 Task: Find connections with filter location Hongqiao with filter topic #motivation with filter profile language English with filter current company Classplus  with filter school University of Kashmir with filter industry Nonmetallic Mineral Mining with filter service category Mortgage Lending with filter keywords title Electrician
Action: Mouse moved to (137, 216)
Screenshot: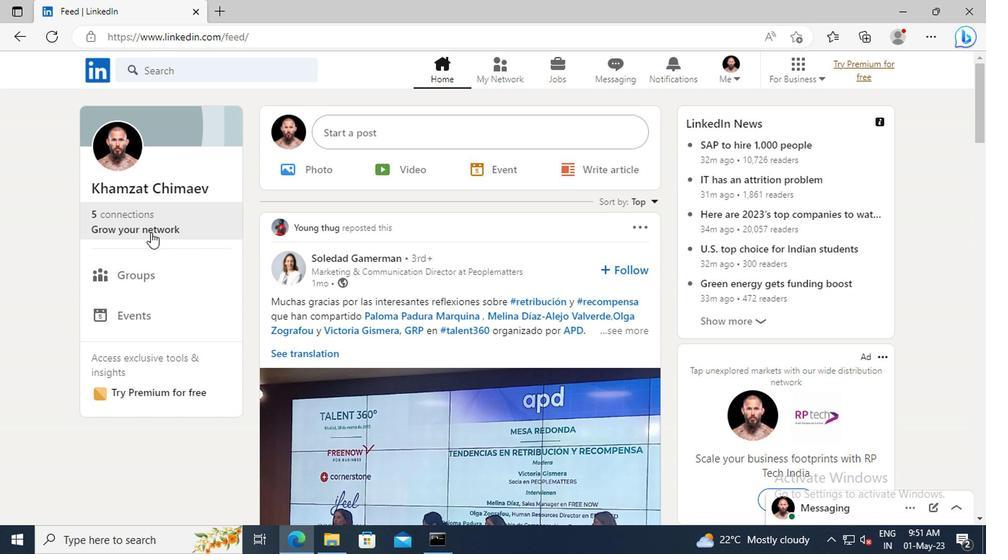
Action: Mouse pressed left at (137, 216)
Screenshot: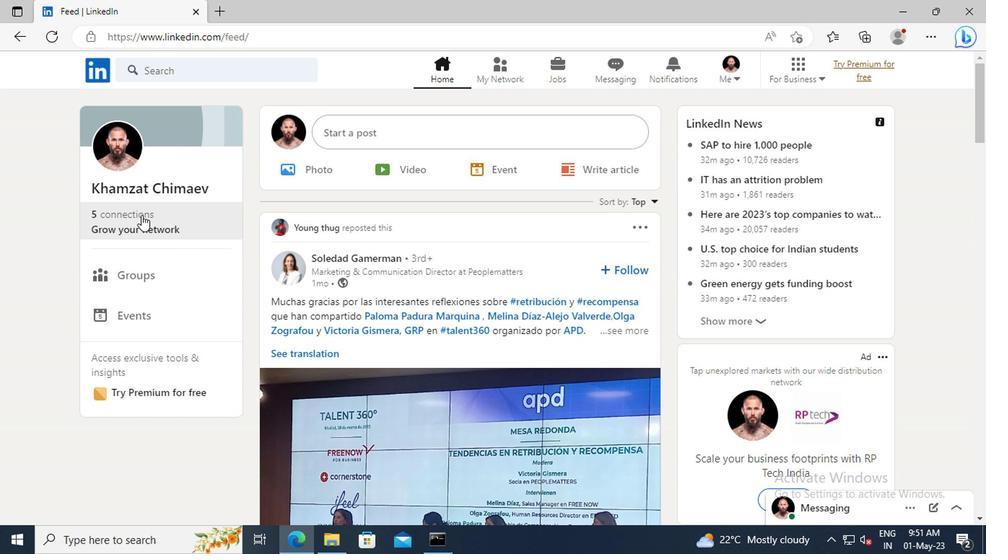
Action: Mouse moved to (154, 153)
Screenshot: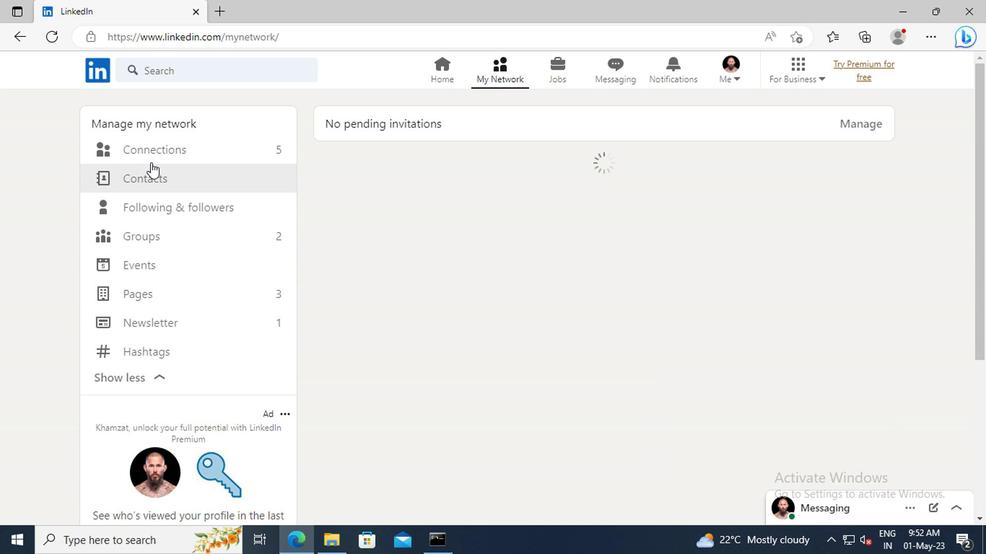 
Action: Mouse pressed left at (154, 153)
Screenshot: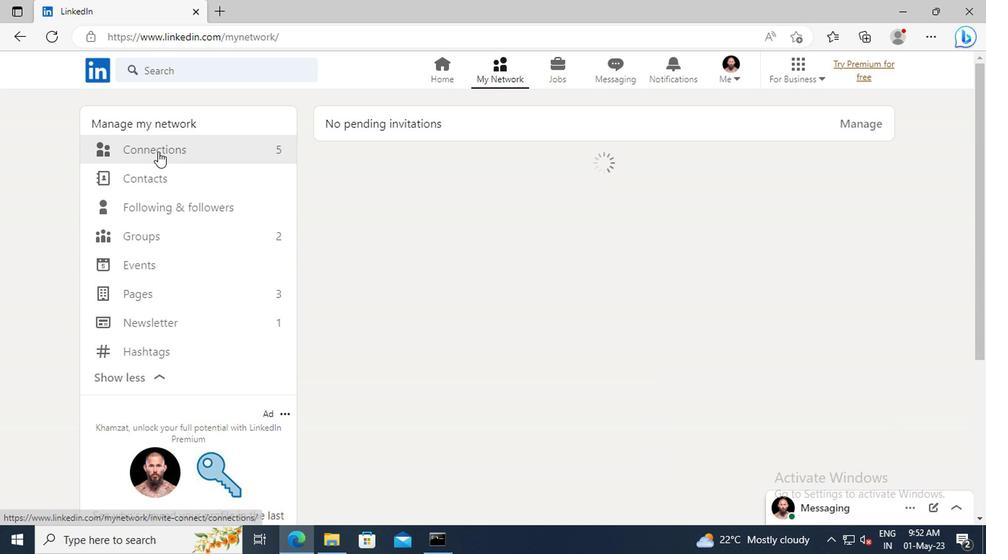 
Action: Mouse moved to (598, 155)
Screenshot: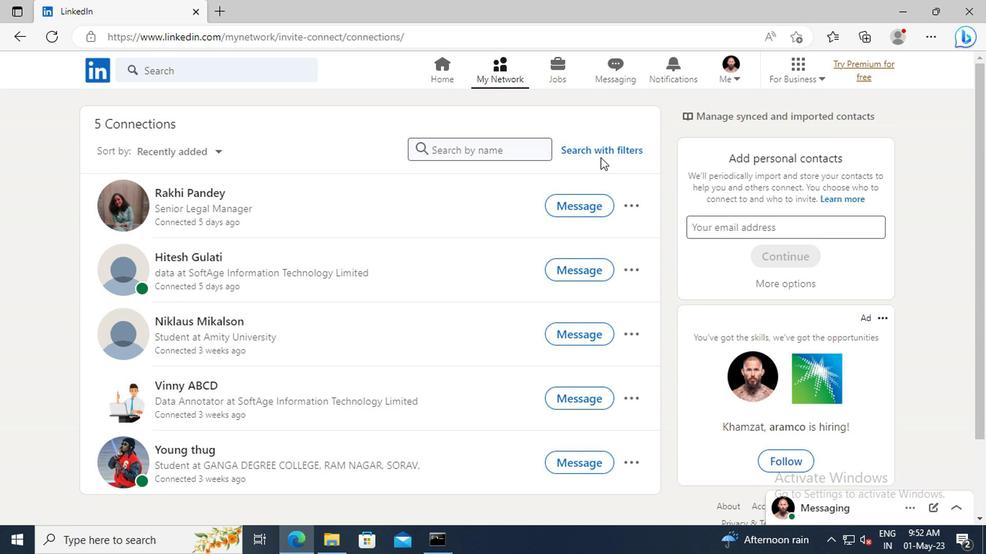 
Action: Mouse pressed left at (598, 155)
Screenshot: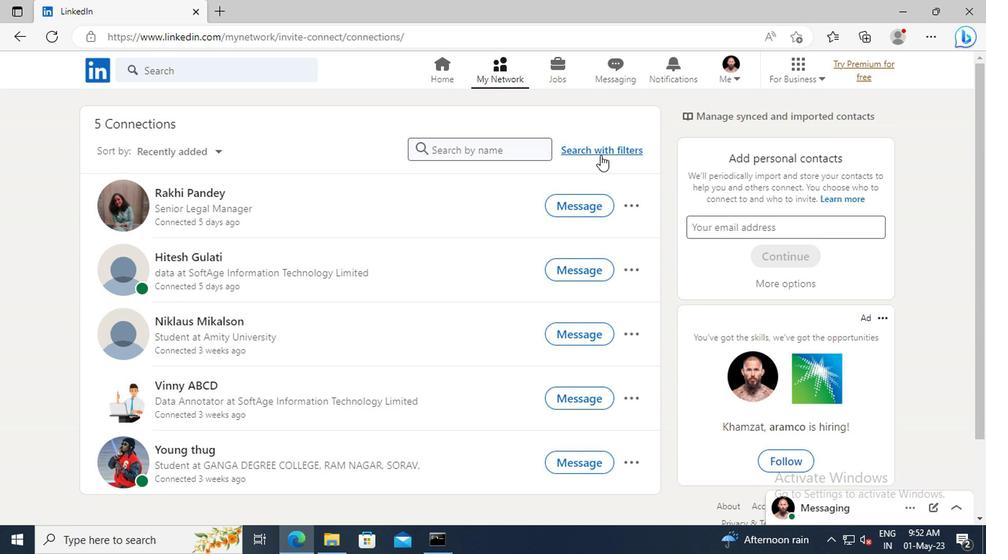 
Action: Mouse moved to (547, 115)
Screenshot: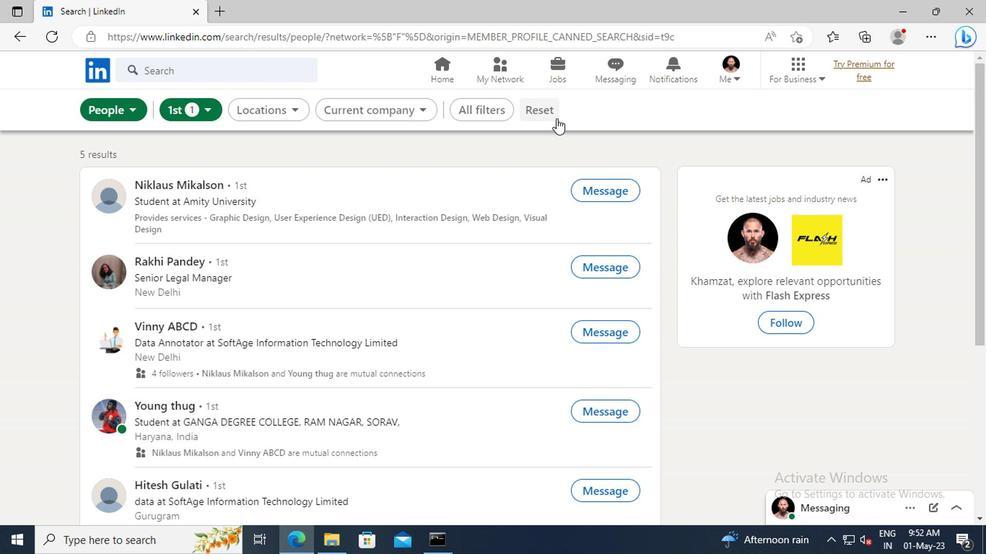 
Action: Mouse pressed left at (547, 115)
Screenshot: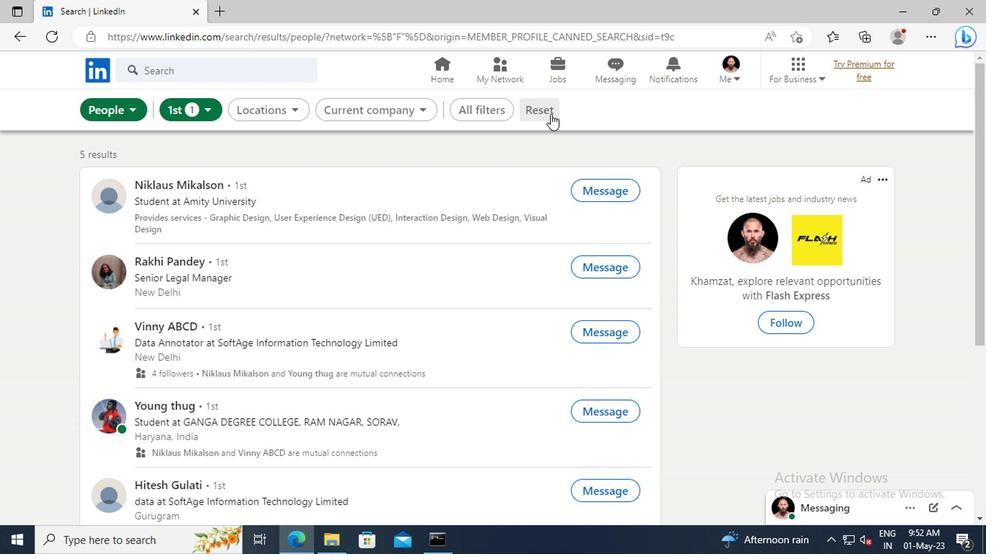
Action: Mouse moved to (516, 115)
Screenshot: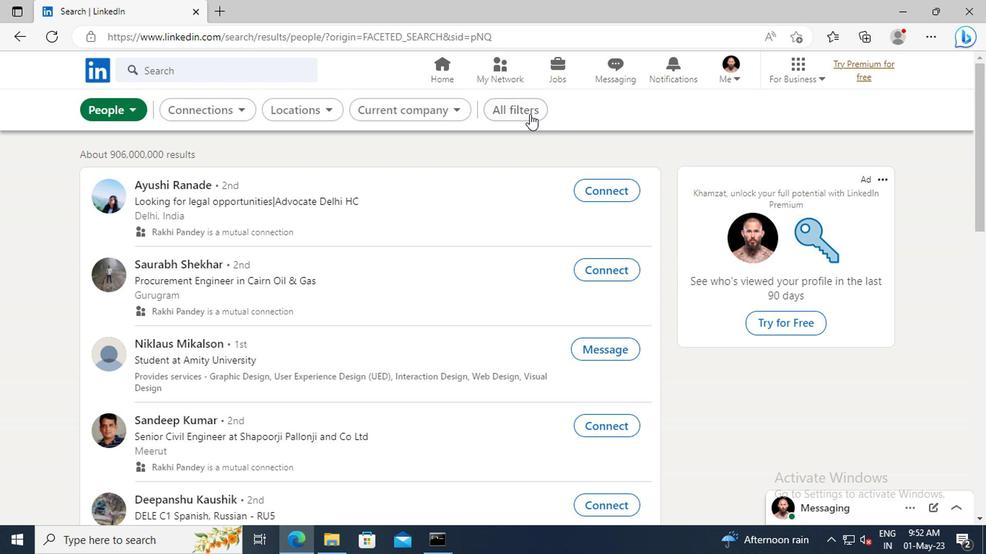 
Action: Mouse pressed left at (516, 115)
Screenshot: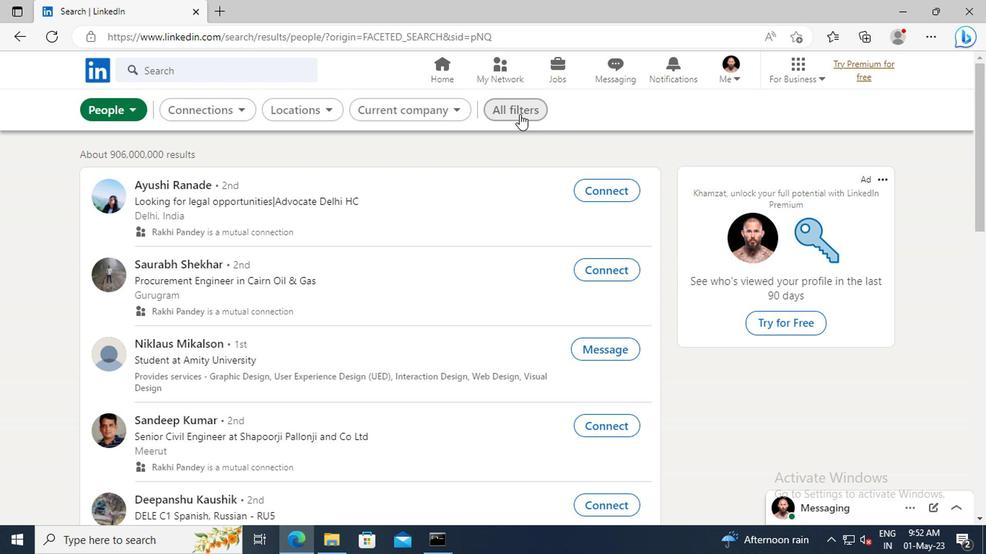 
Action: Mouse moved to (904, 287)
Screenshot: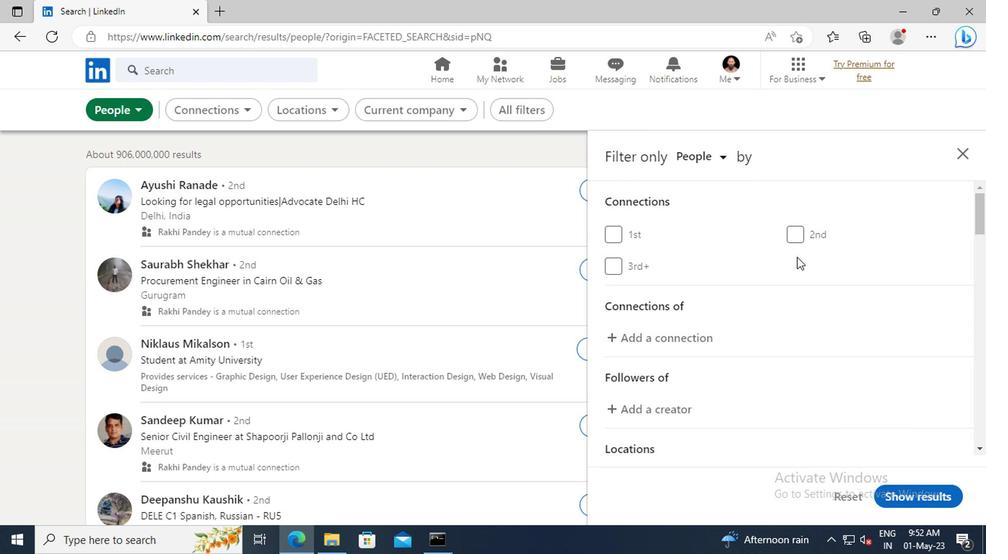 
Action: Mouse scrolled (904, 286) with delta (0, 0)
Screenshot: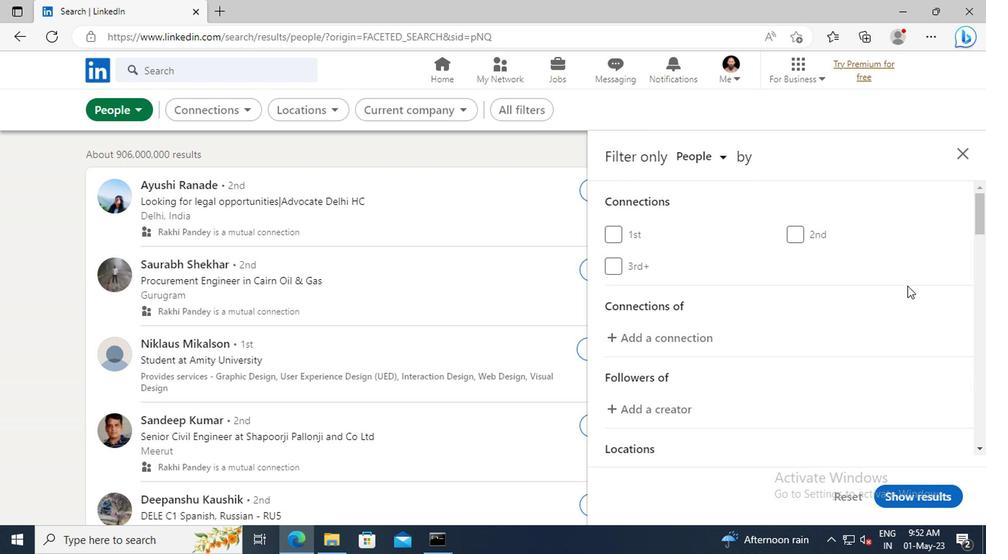 
Action: Mouse scrolled (904, 286) with delta (0, 0)
Screenshot: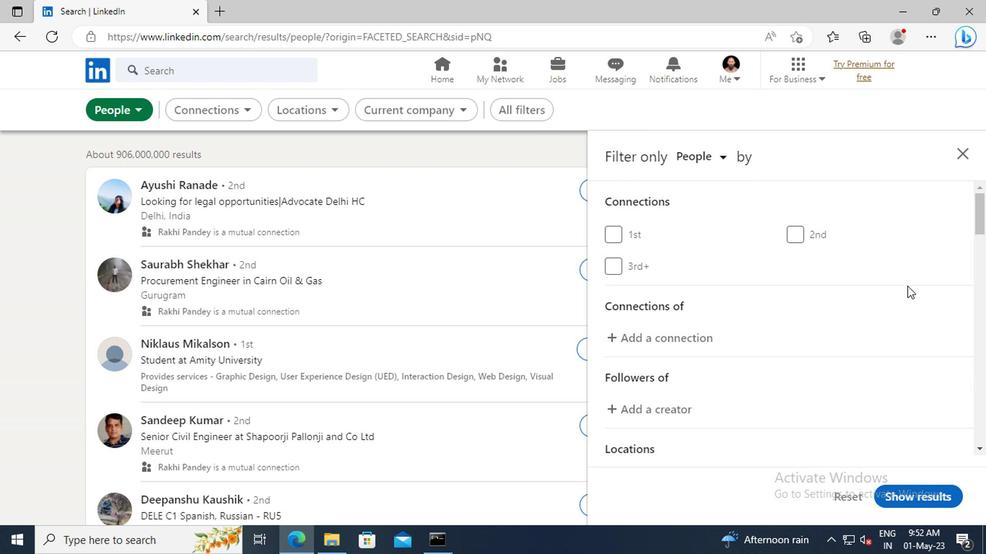 
Action: Mouse moved to (870, 258)
Screenshot: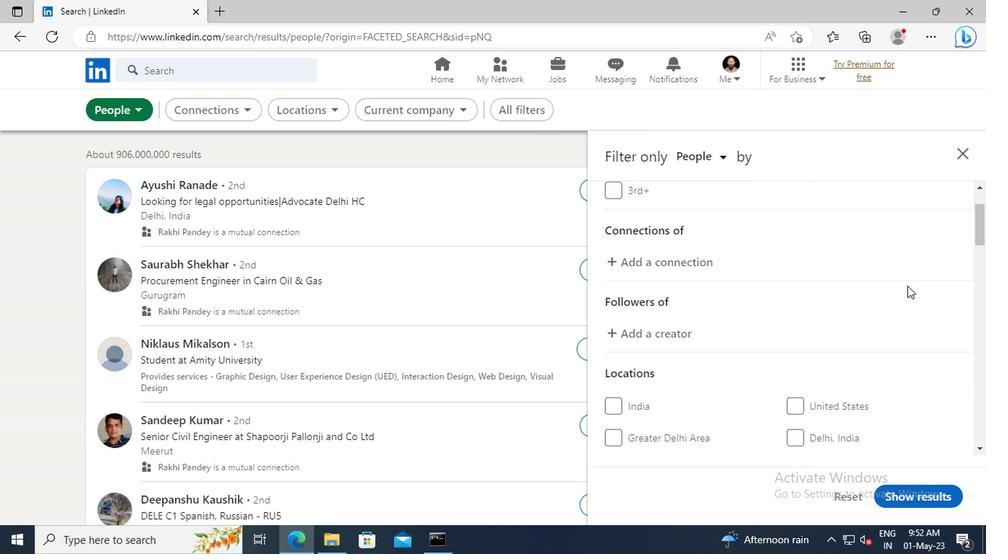 
Action: Mouse scrolled (870, 257) with delta (0, 0)
Screenshot: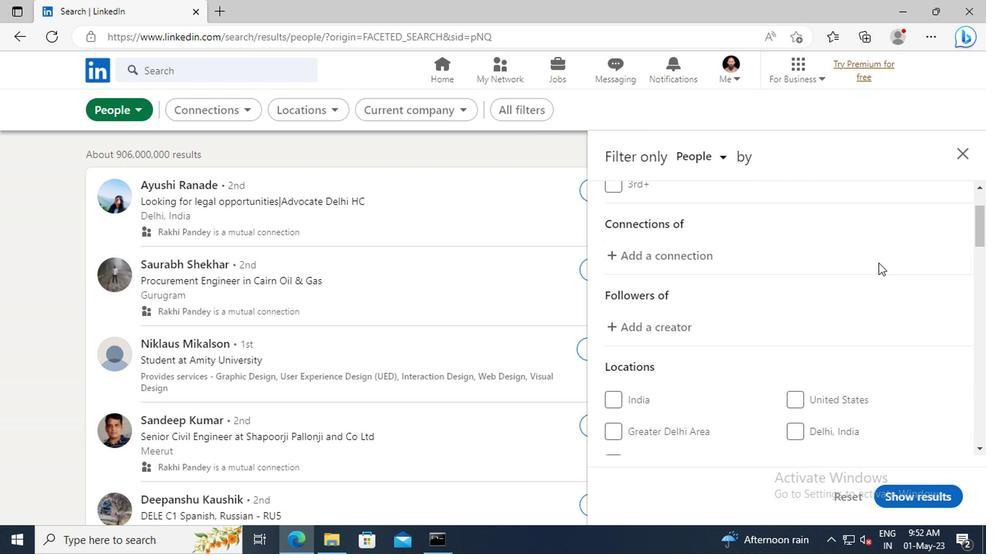 
Action: Mouse scrolled (870, 257) with delta (0, 0)
Screenshot: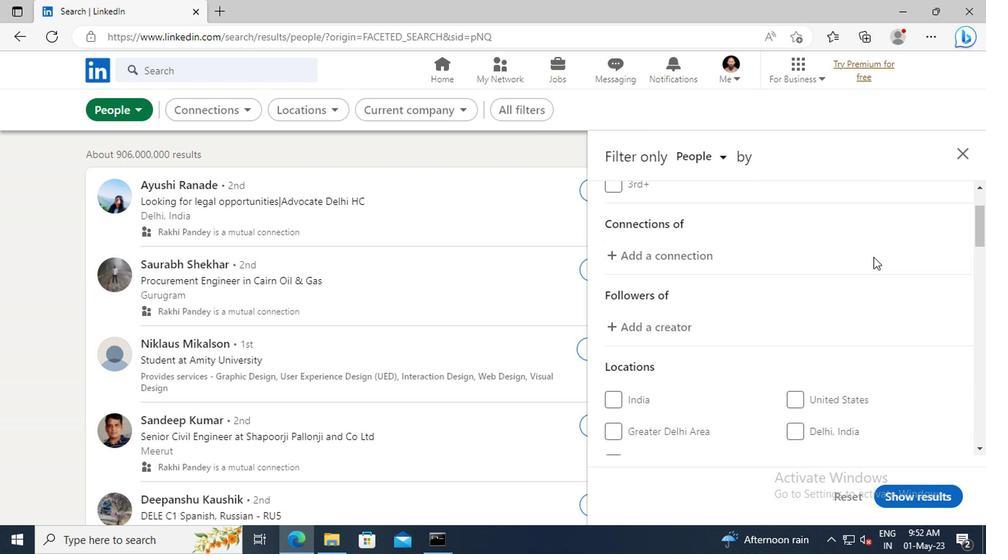 
Action: Mouse scrolled (870, 257) with delta (0, 0)
Screenshot: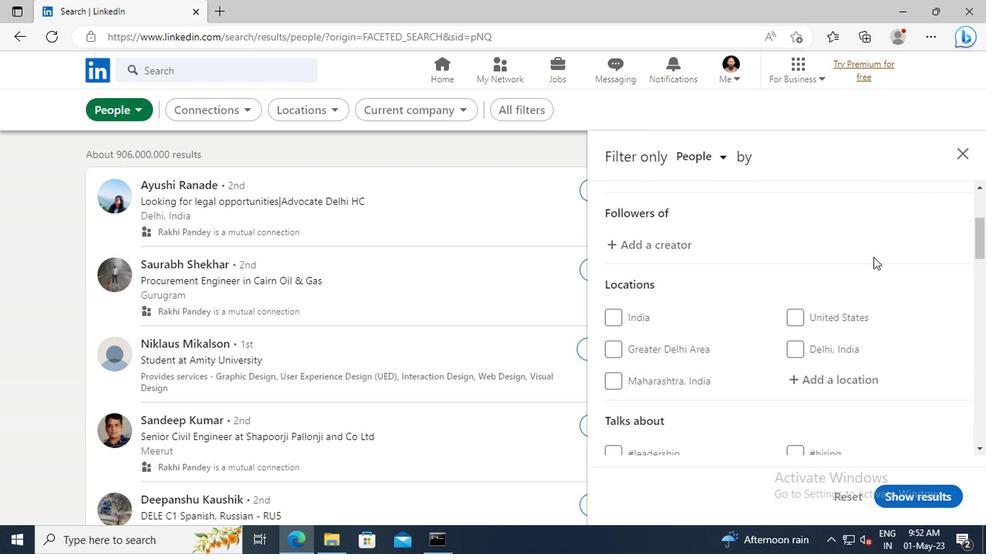 
Action: Mouse moved to (824, 338)
Screenshot: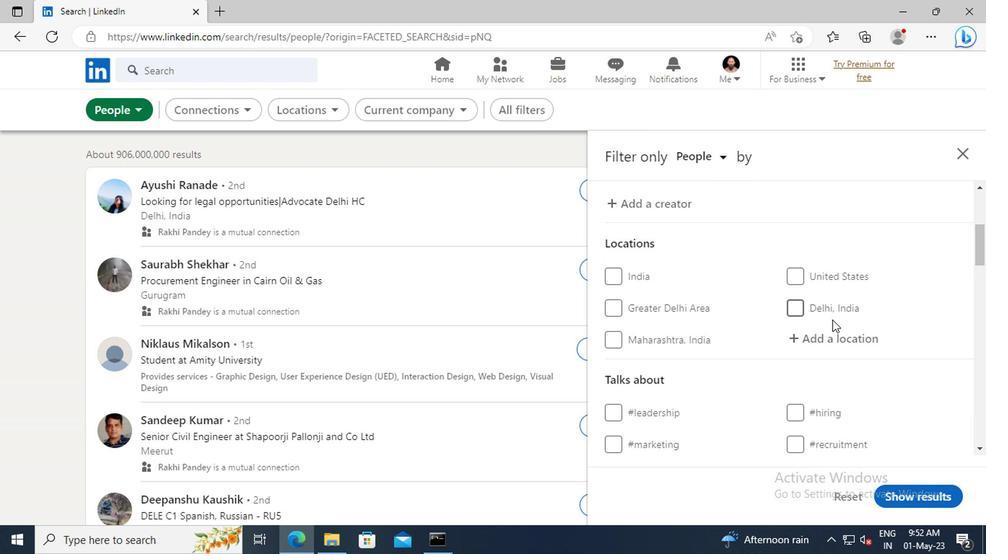 
Action: Mouse pressed left at (824, 338)
Screenshot: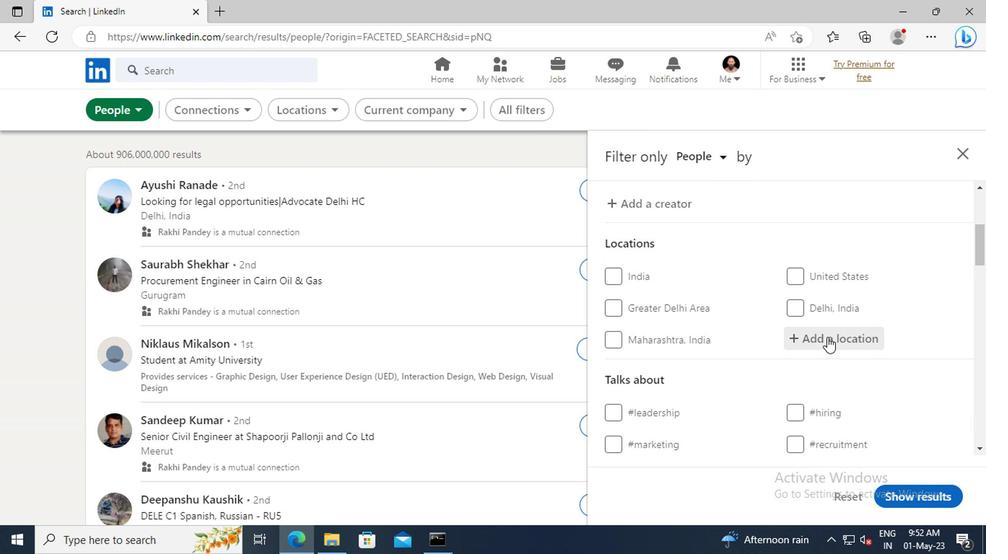 
Action: Key pressed <Key.shift>HONGQIAO<Key.enter>
Screenshot: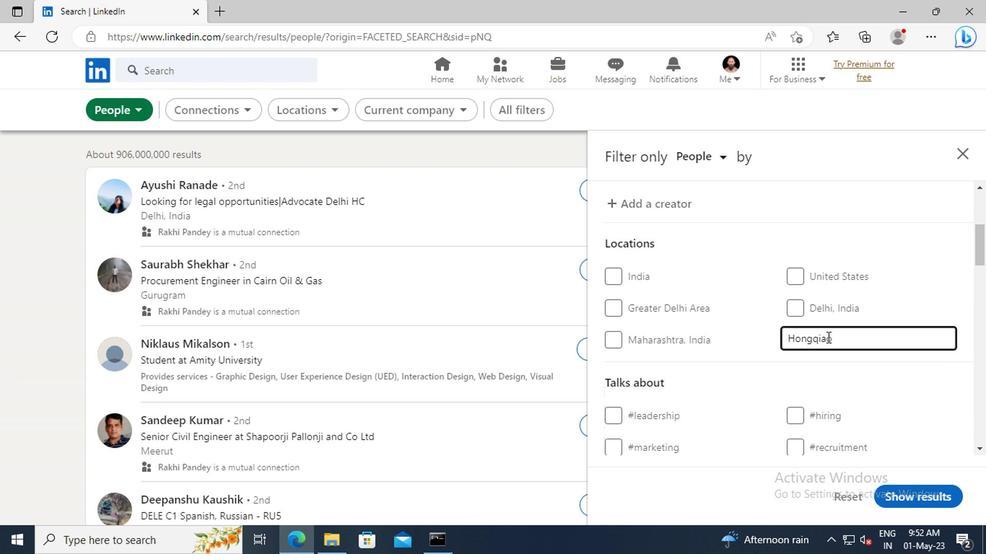 
Action: Mouse scrolled (824, 338) with delta (0, 0)
Screenshot: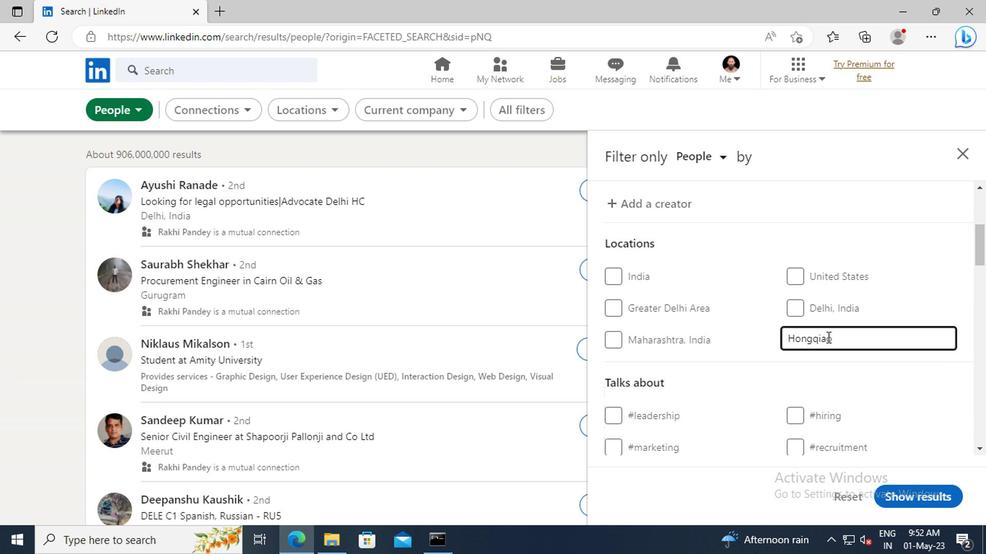 
Action: Mouse scrolled (824, 338) with delta (0, 0)
Screenshot: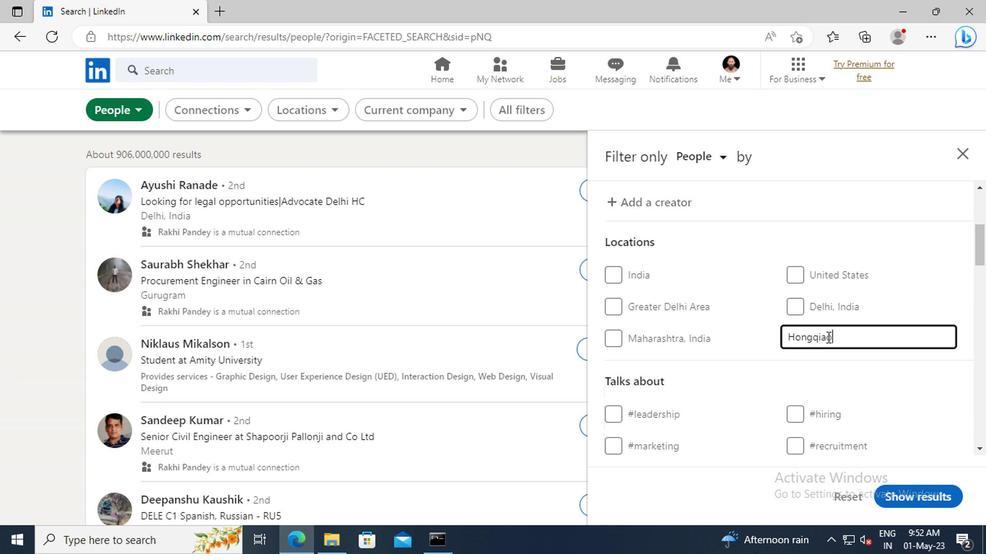 
Action: Mouse scrolled (824, 338) with delta (0, 0)
Screenshot: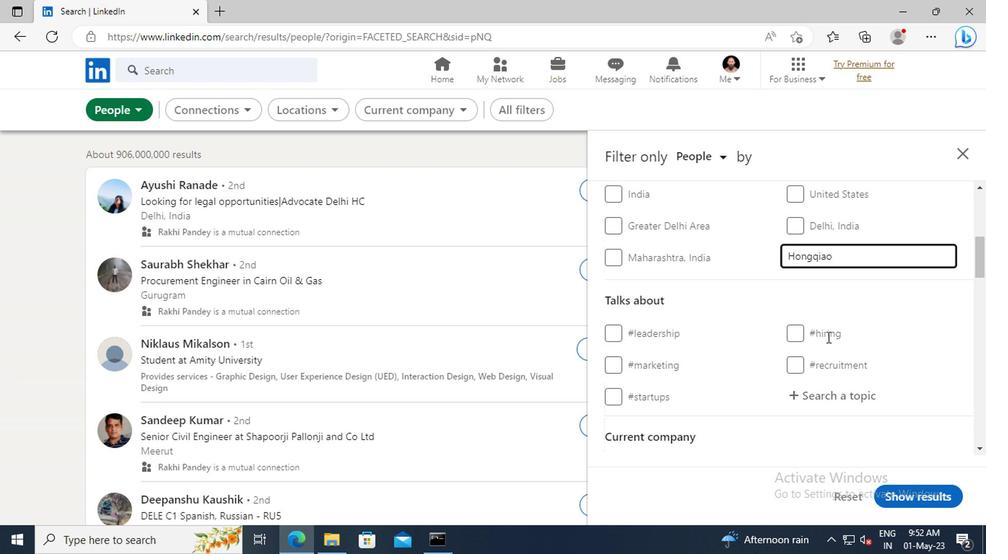 
Action: Mouse scrolled (824, 338) with delta (0, 0)
Screenshot: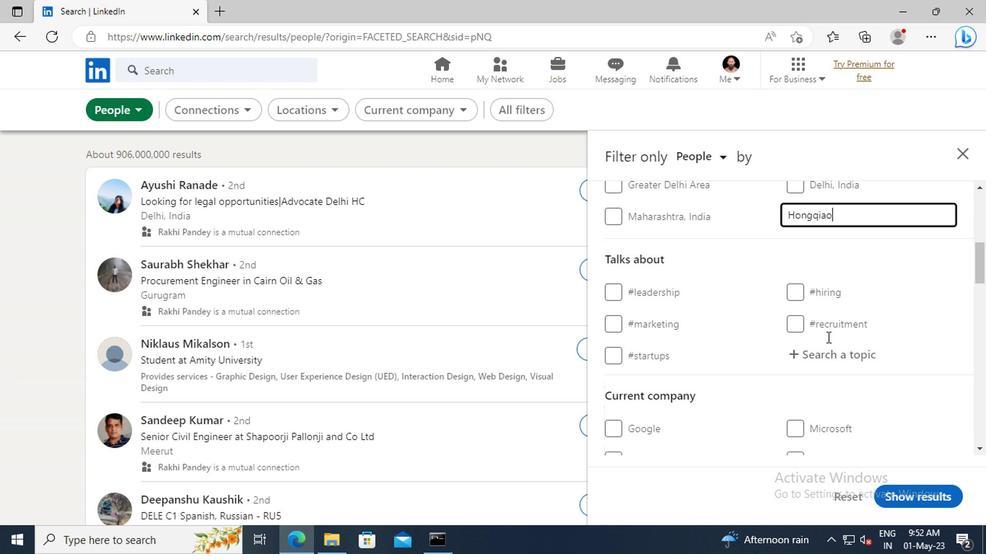 
Action: Mouse moved to (812, 321)
Screenshot: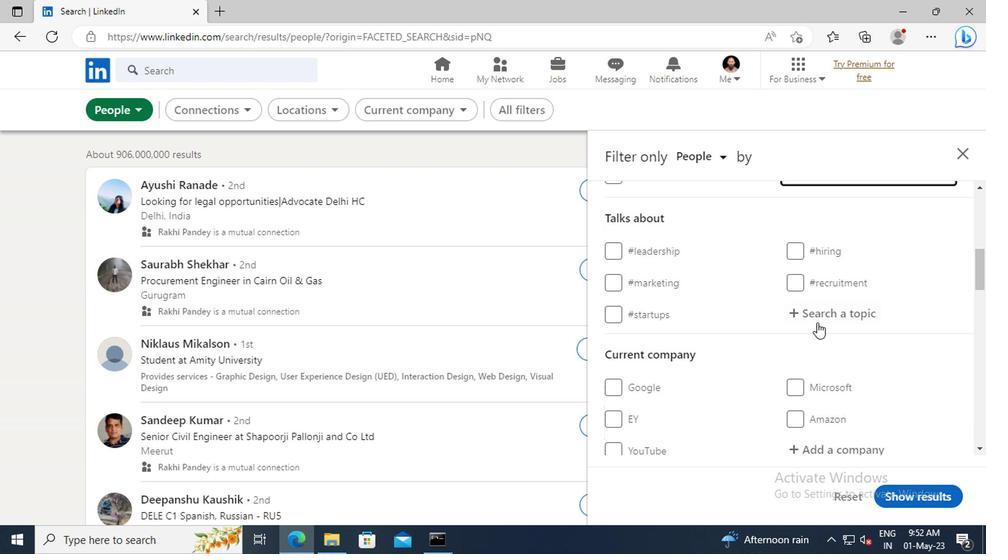 
Action: Mouse pressed left at (812, 321)
Screenshot: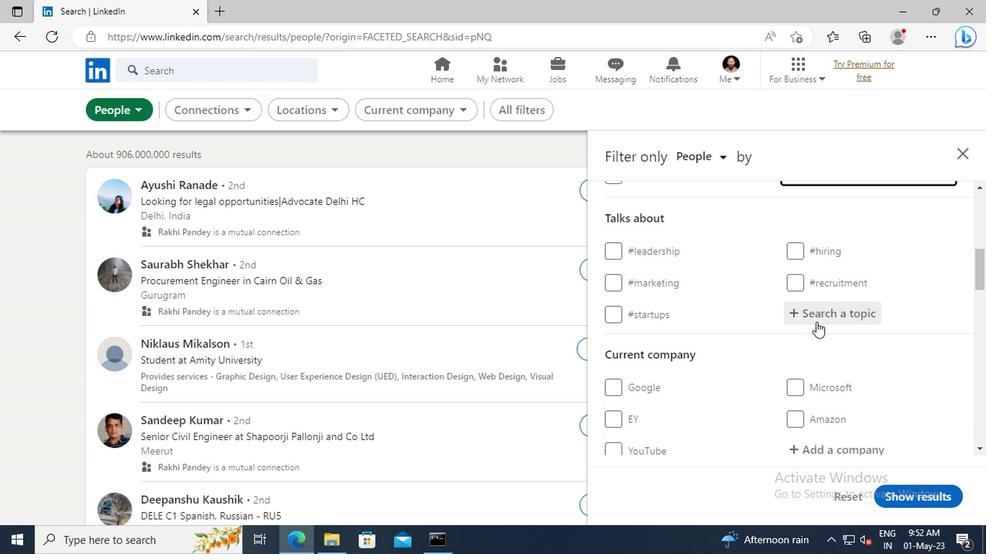 
Action: Key pressed MOTIVA
Screenshot: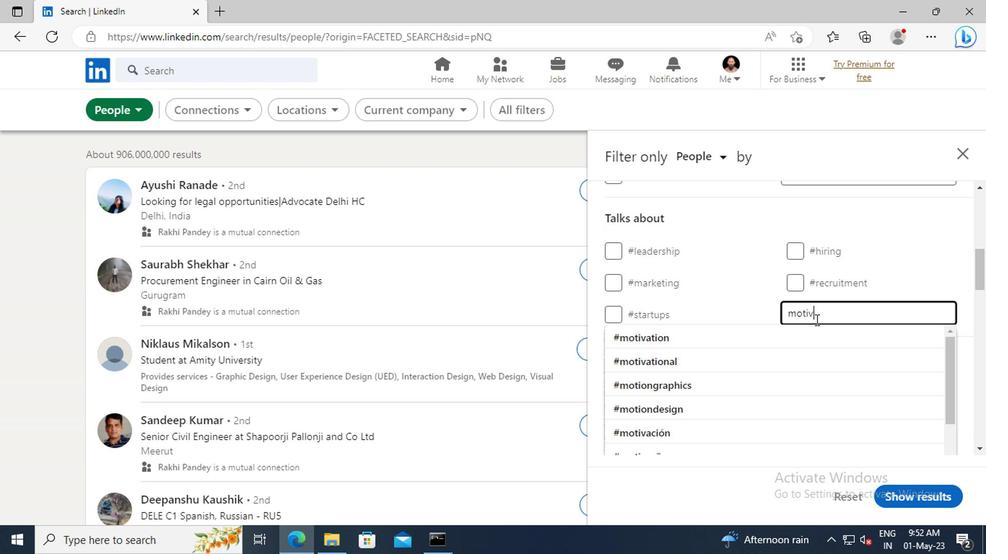 
Action: Mouse moved to (803, 337)
Screenshot: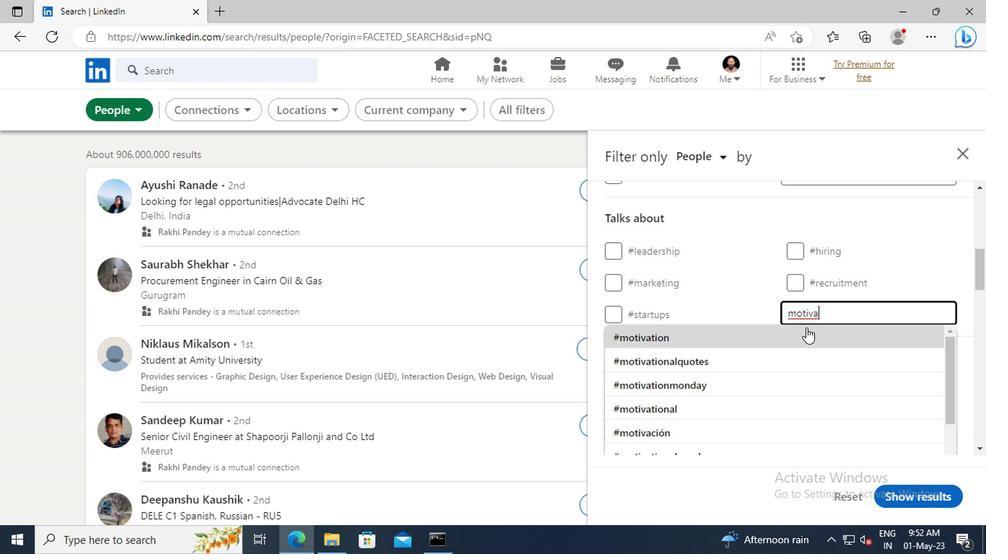 
Action: Mouse pressed left at (803, 337)
Screenshot: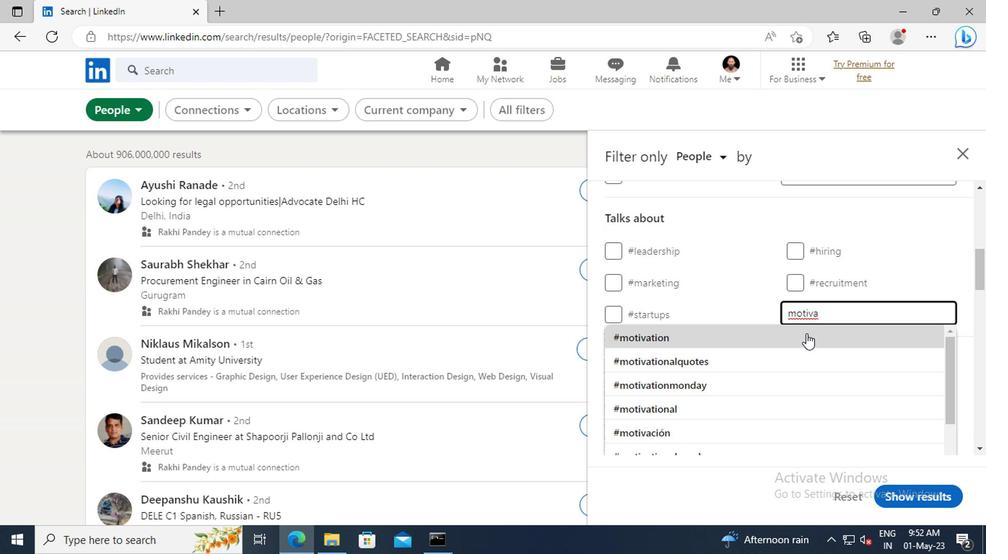 
Action: Mouse scrolled (803, 336) with delta (0, -1)
Screenshot: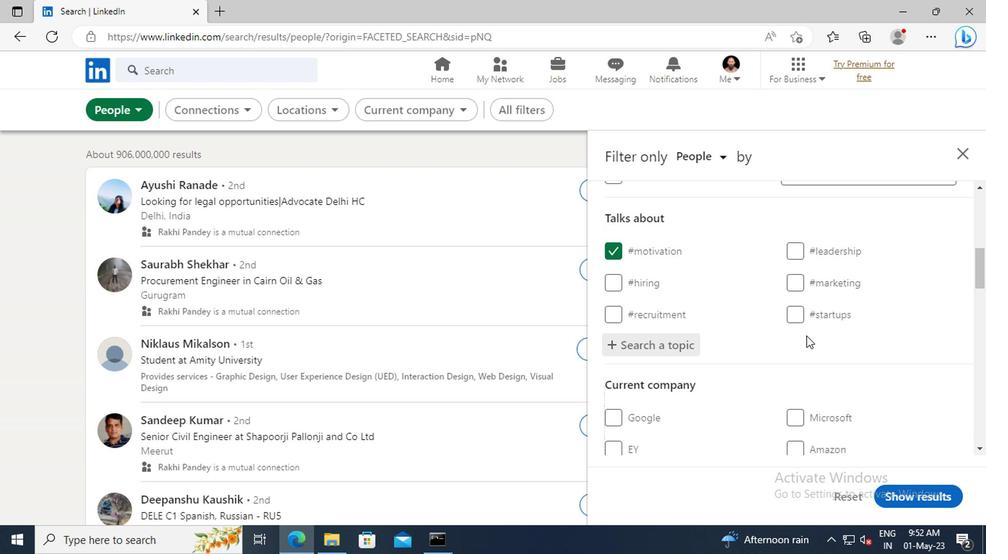 
Action: Mouse scrolled (803, 336) with delta (0, -1)
Screenshot: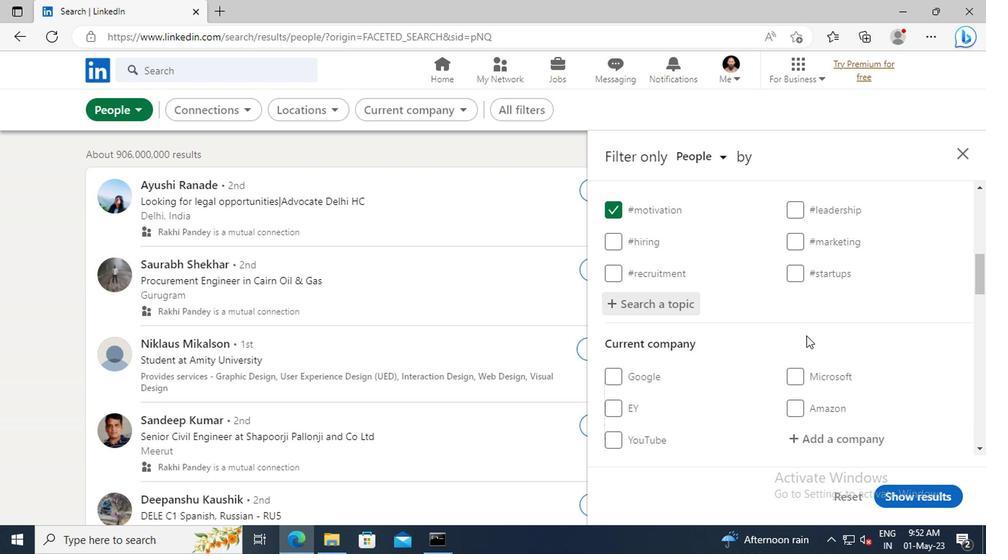 
Action: Mouse scrolled (803, 336) with delta (0, -1)
Screenshot: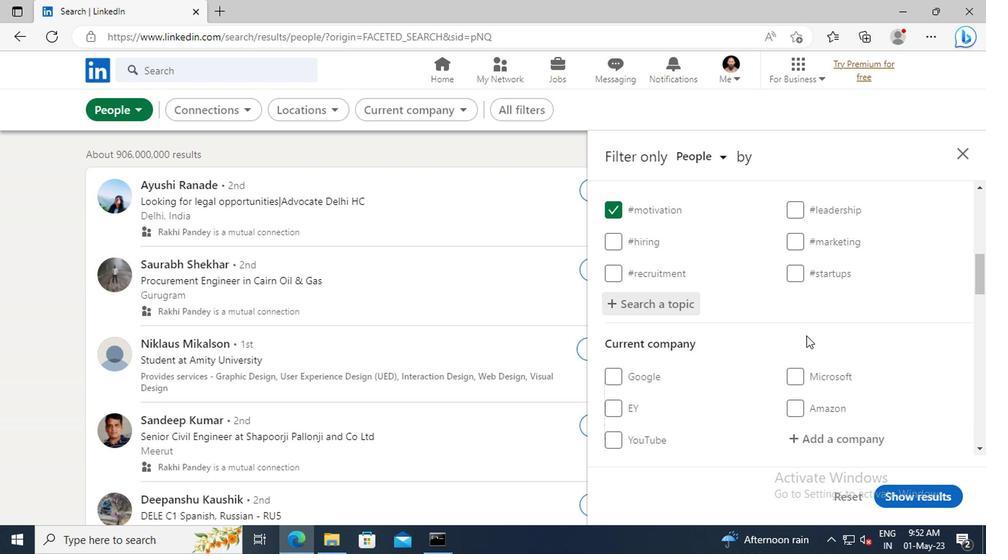 
Action: Mouse scrolled (803, 336) with delta (0, -1)
Screenshot: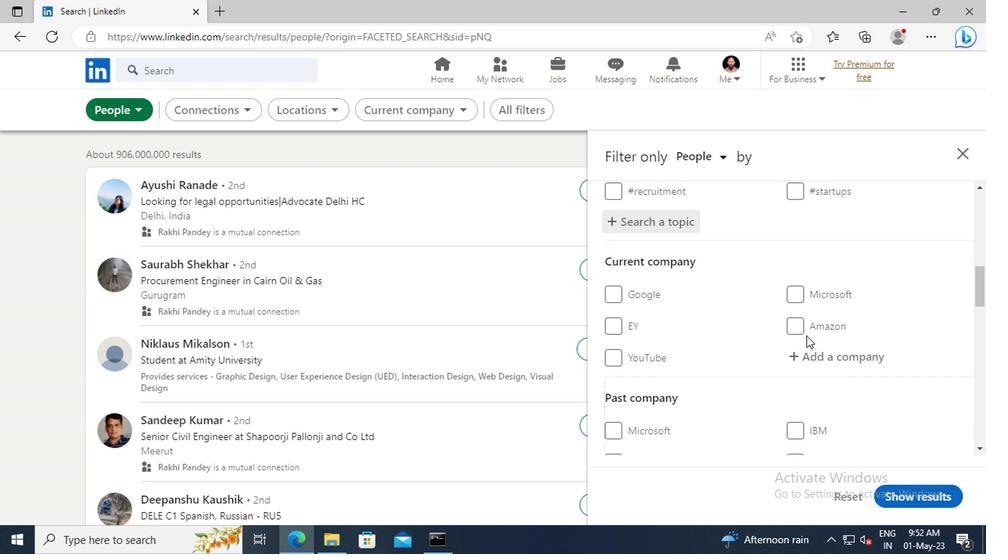 
Action: Mouse scrolled (803, 336) with delta (0, -1)
Screenshot: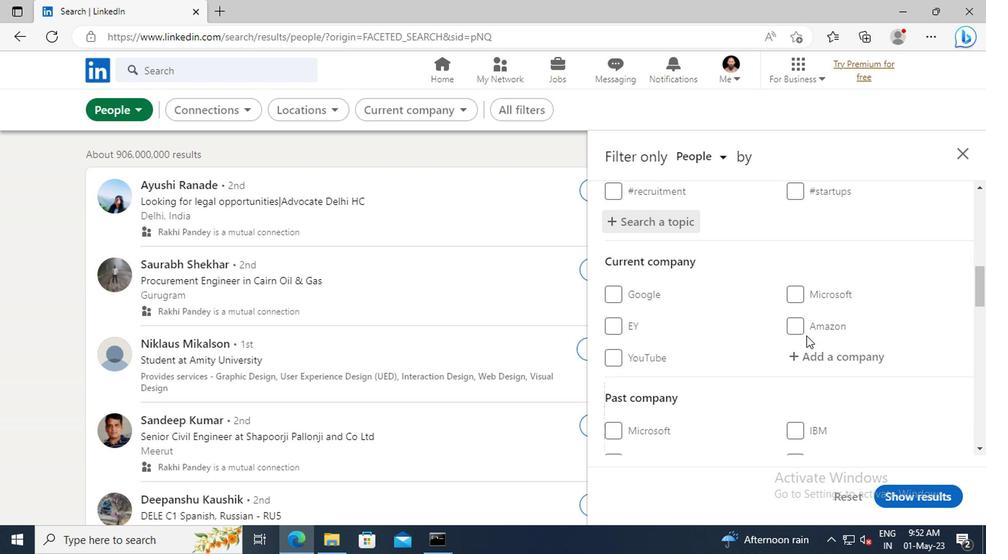 
Action: Mouse scrolled (803, 336) with delta (0, -1)
Screenshot: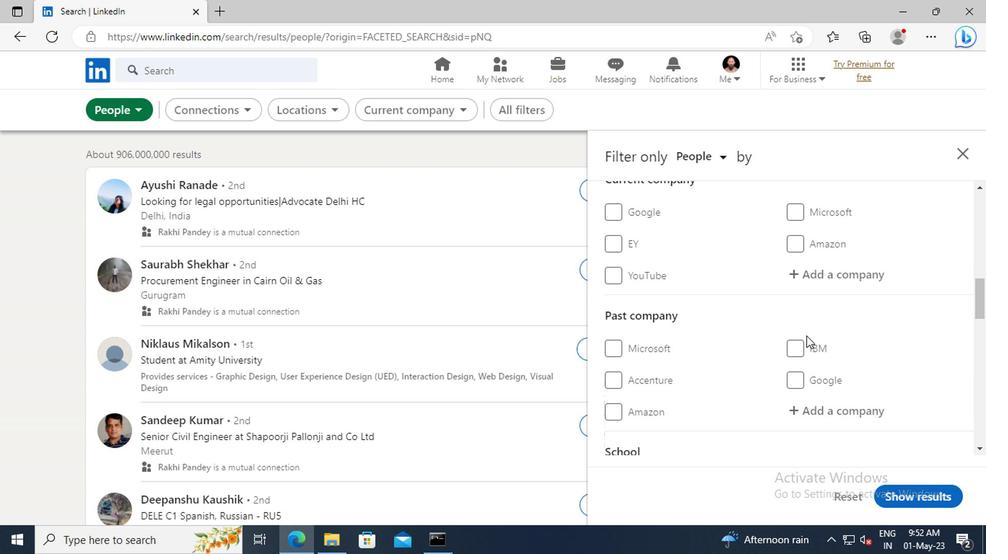 
Action: Mouse scrolled (803, 336) with delta (0, -1)
Screenshot: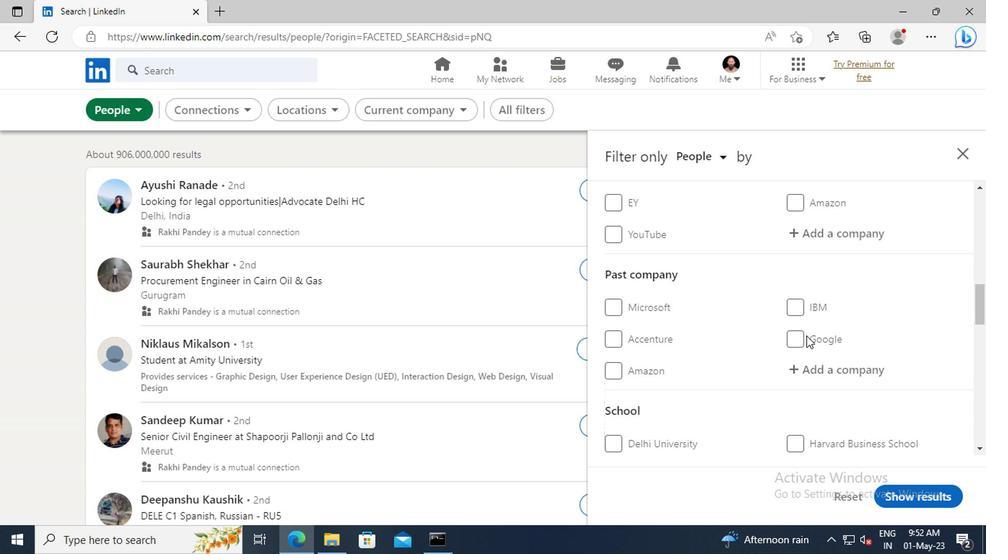 
Action: Mouse scrolled (803, 336) with delta (0, -1)
Screenshot: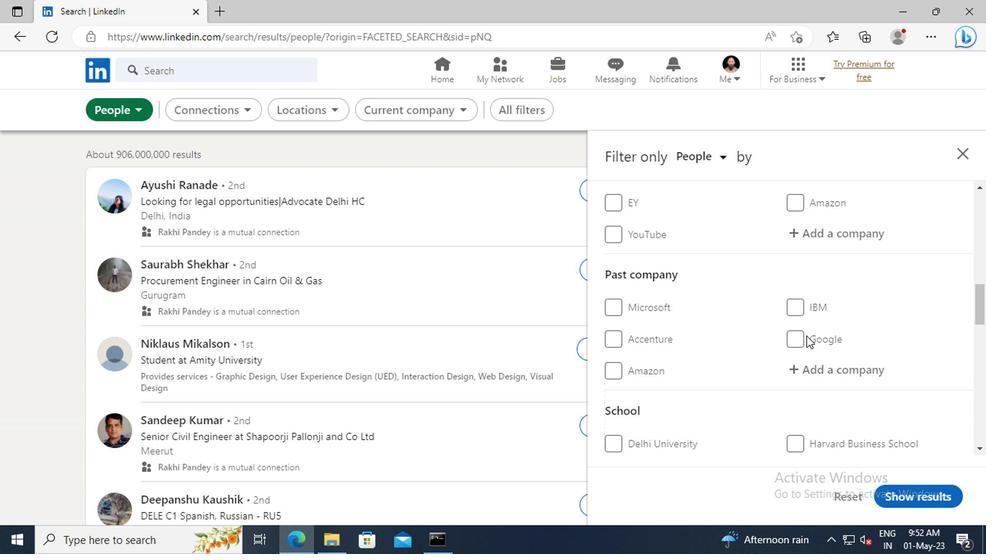 
Action: Mouse scrolled (803, 336) with delta (0, -1)
Screenshot: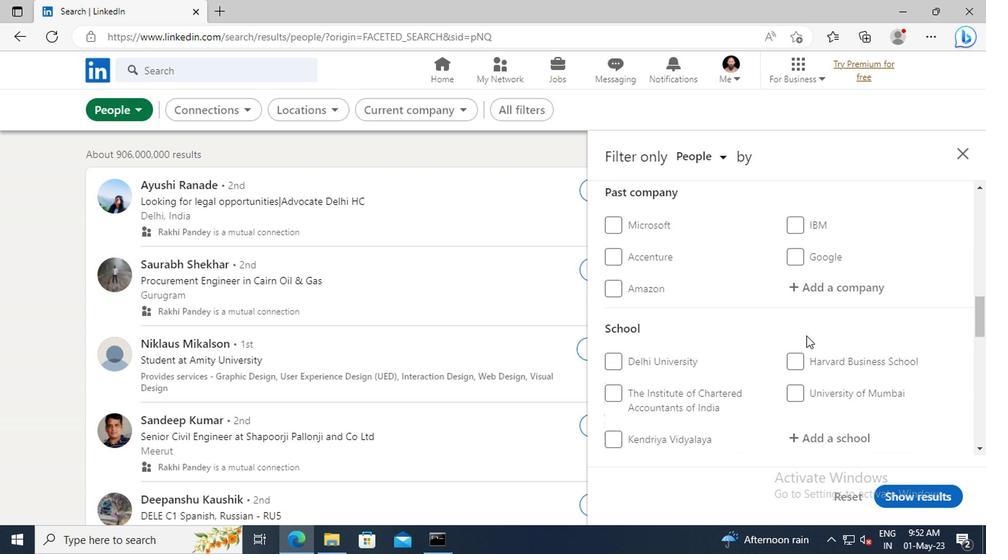 
Action: Mouse scrolled (803, 336) with delta (0, -1)
Screenshot: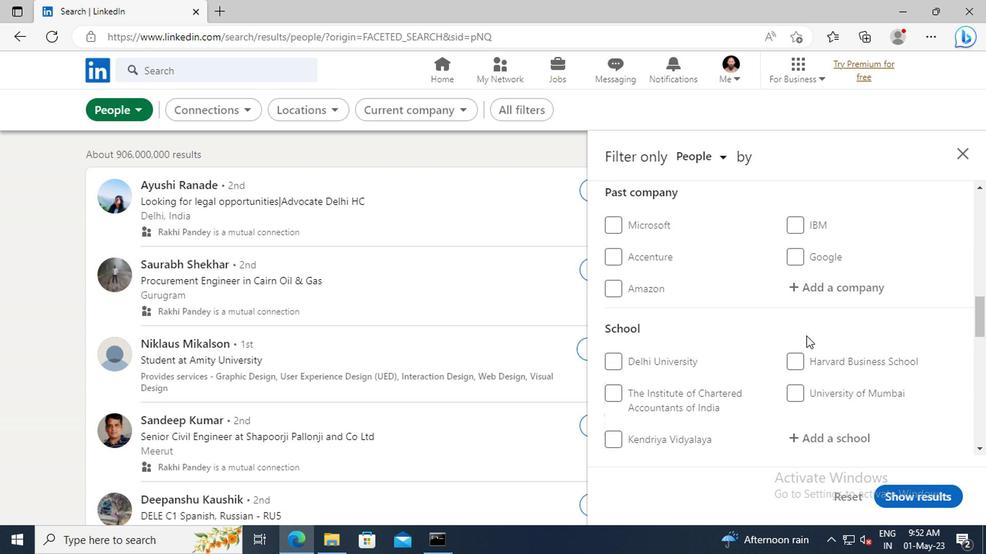 
Action: Mouse scrolled (803, 336) with delta (0, -1)
Screenshot: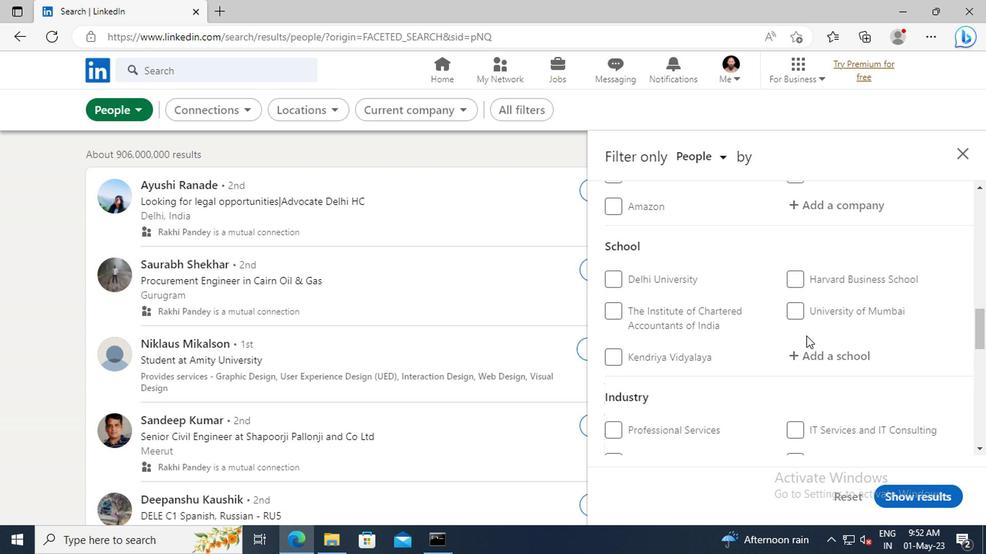 
Action: Mouse scrolled (803, 336) with delta (0, -1)
Screenshot: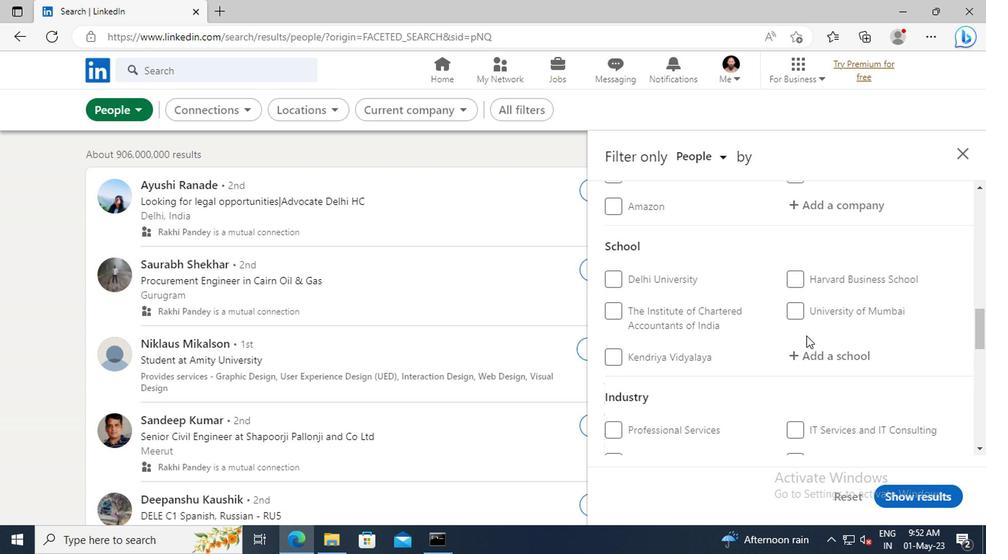 
Action: Mouse scrolled (803, 336) with delta (0, -1)
Screenshot: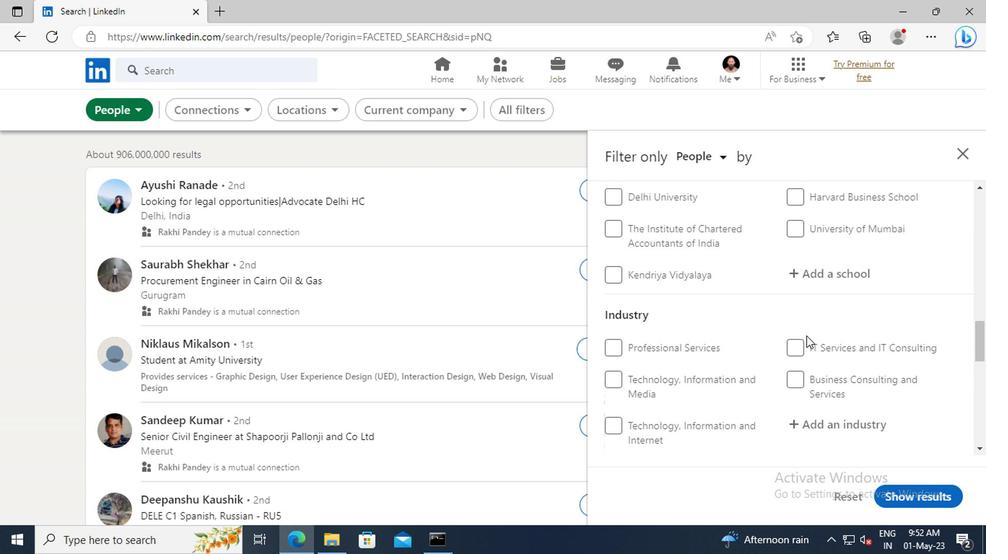 
Action: Mouse scrolled (803, 336) with delta (0, -1)
Screenshot: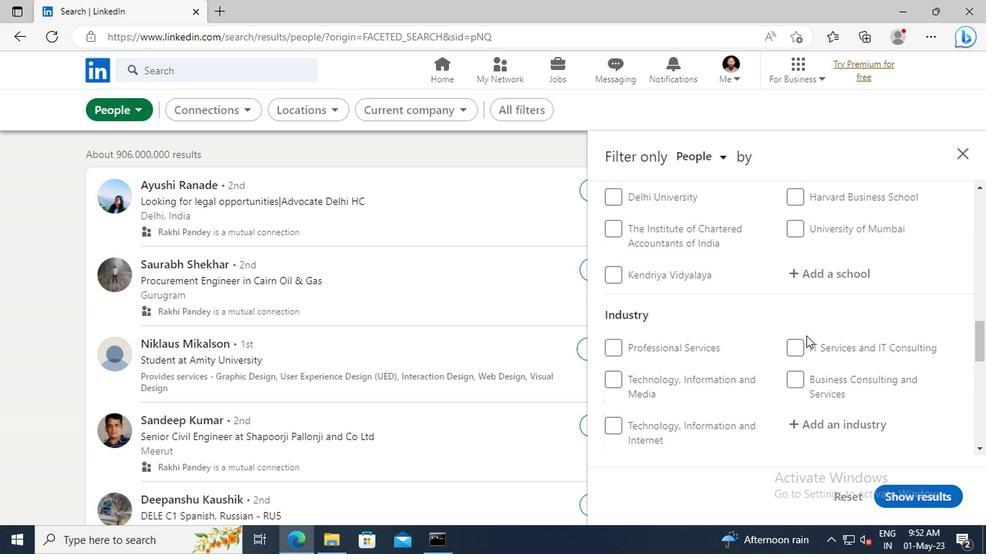 
Action: Mouse scrolled (803, 336) with delta (0, -1)
Screenshot: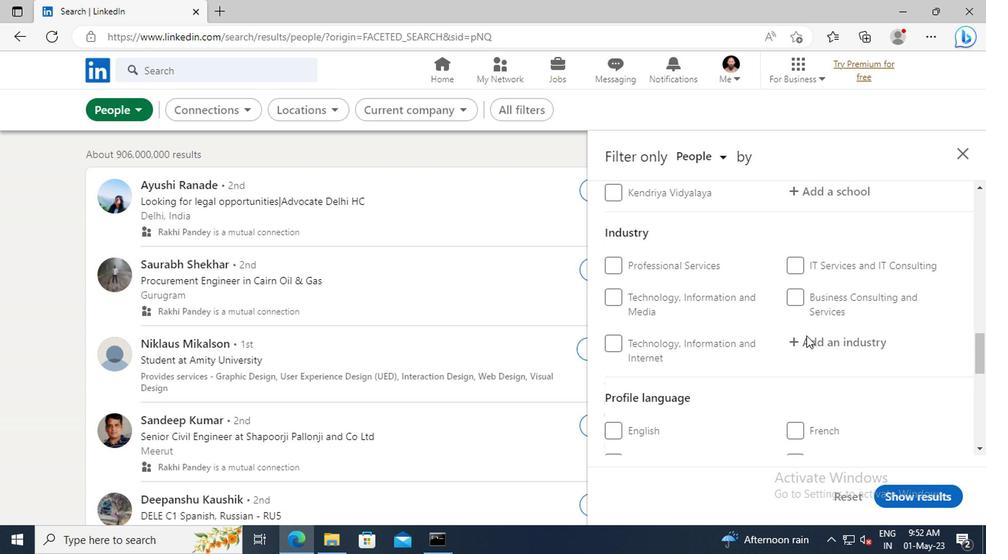 
Action: Mouse scrolled (803, 336) with delta (0, -1)
Screenshot: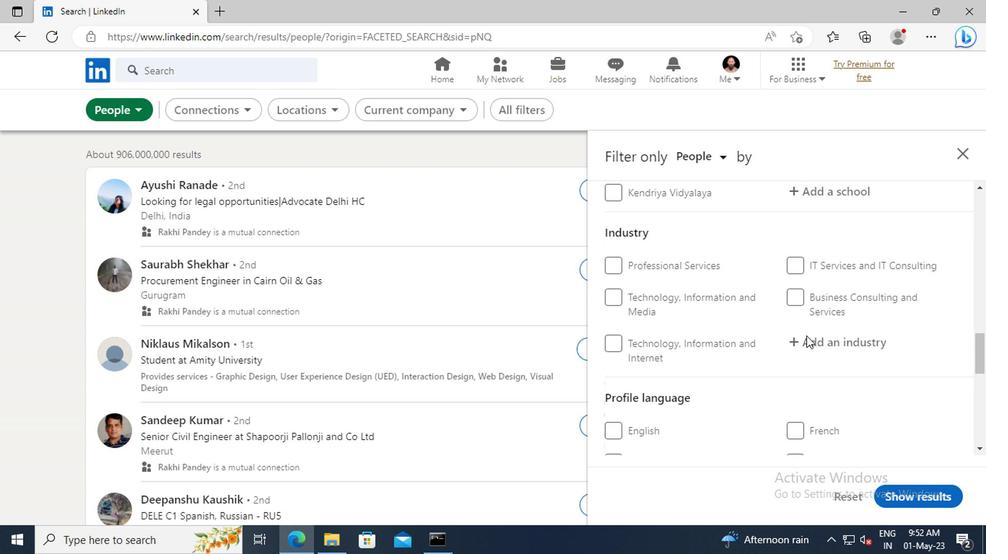 
Action: Mouse moved to (612, 350)
Screenshot: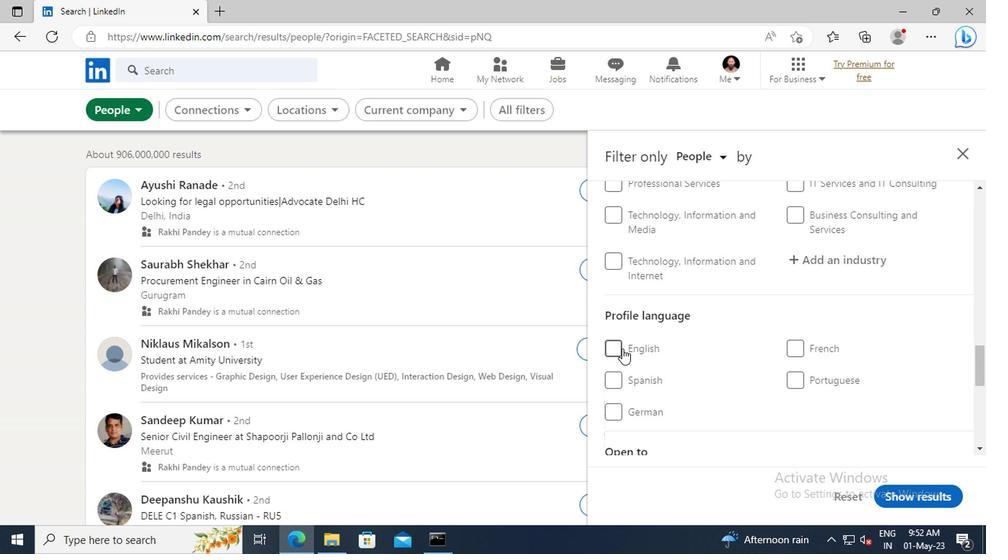 
Action: Mouse pressed left at (612, 350)
Screenshot: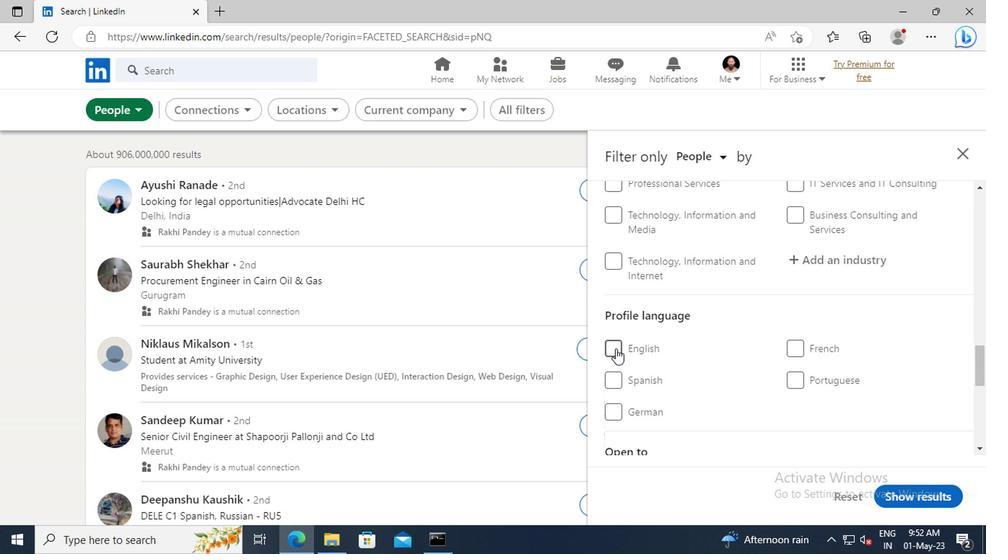 
Action: Mouse moved to (796, 345)
Screenshot: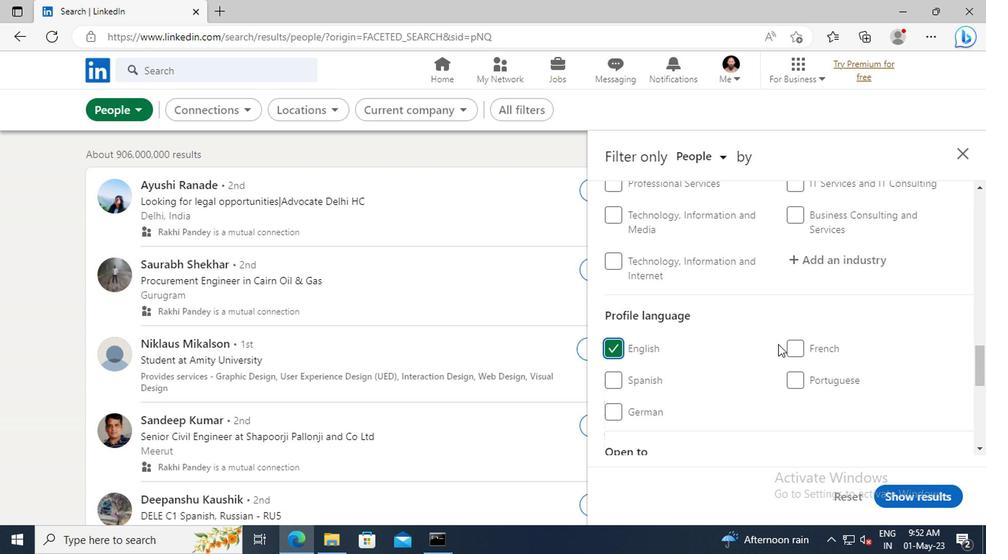 
Action: Mouse scrolled (796, 346) with delta (0, 1)
Screenshot: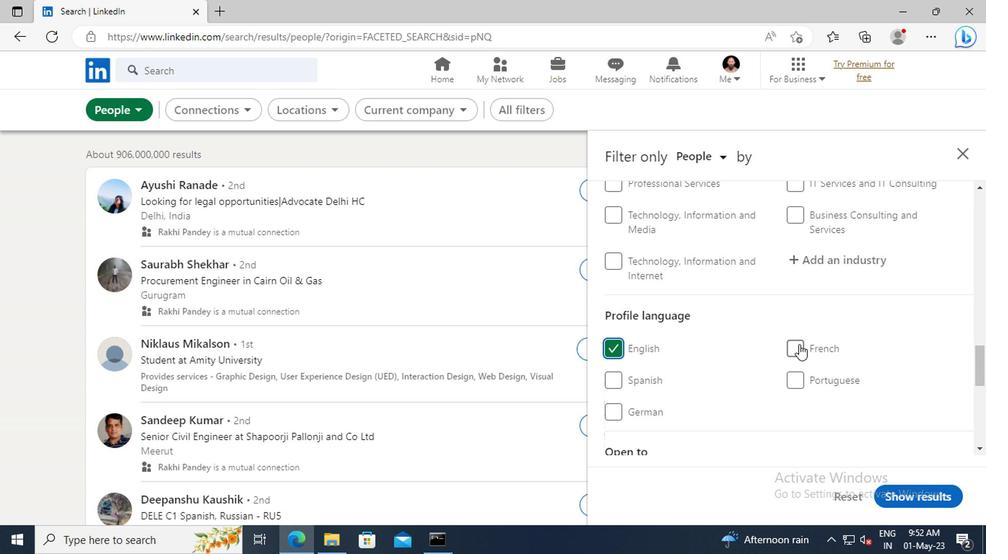 
Action: Mouse scrolled (796, 346) with delta (0, 1)
Screenshot: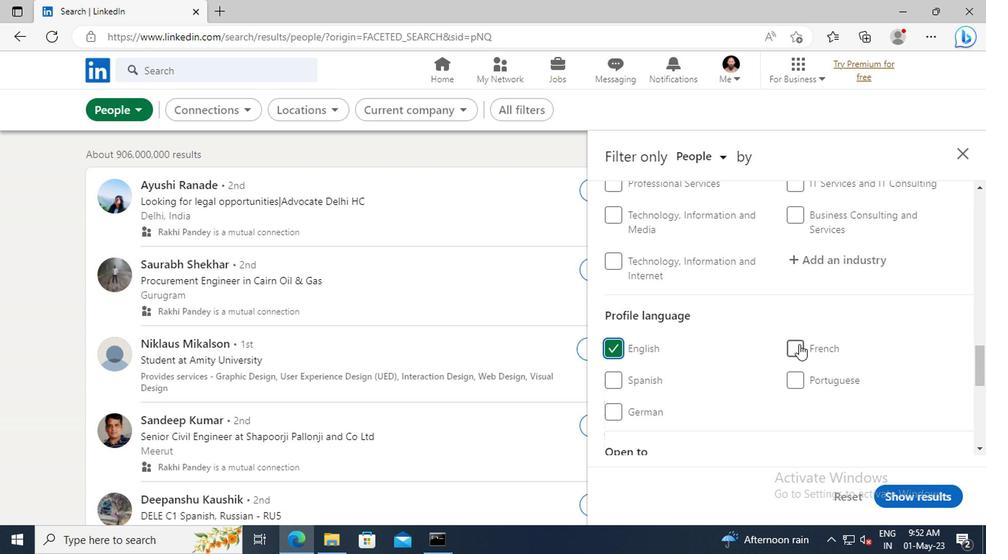 
Action: Mouse scrolled (796, 346) with delta (0, 1)
Screenshot: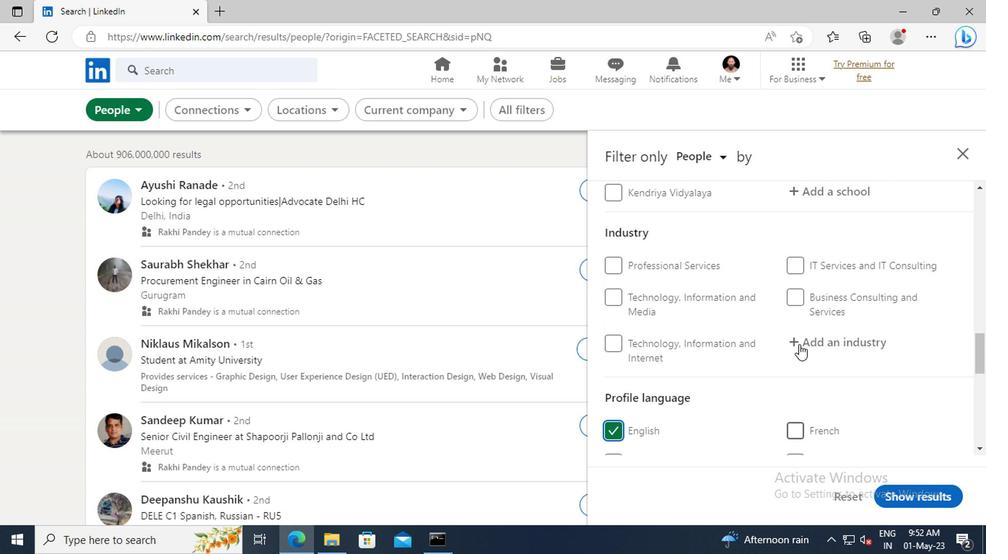 
Action: Mouse scrolled (796, 346) with delta (0, 1)
Screenshot: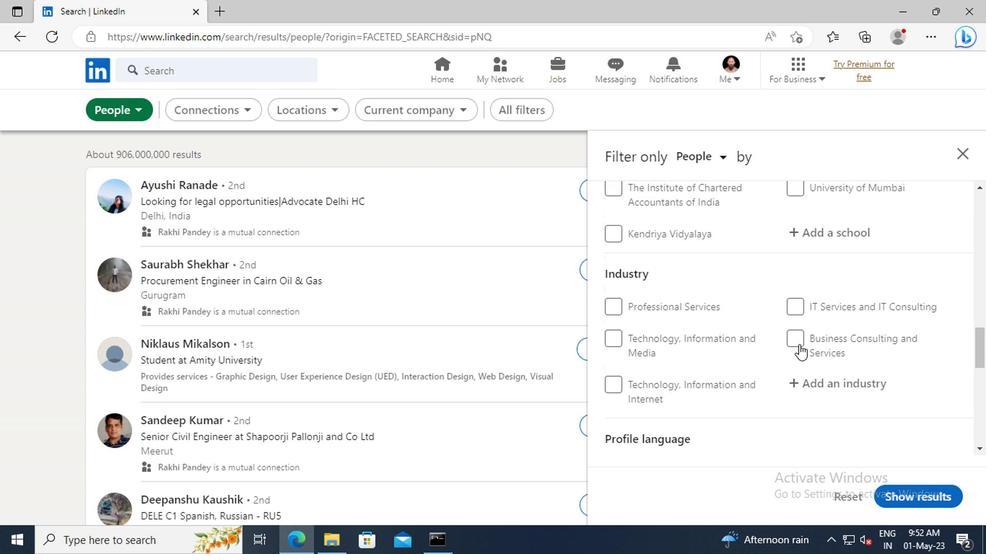 
Action: Mouse scrolled (796, 346) with delta (0, 1)
Screenshot: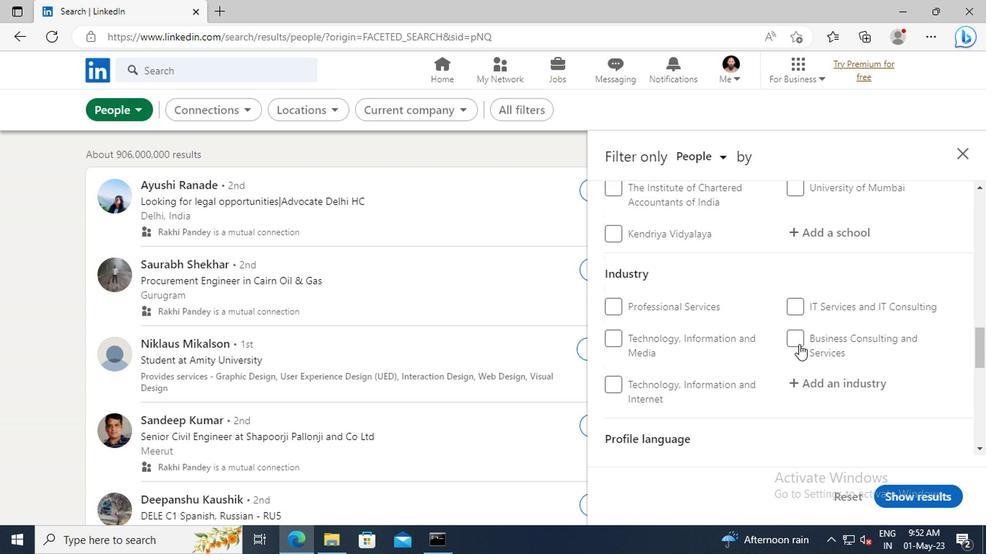 
Action: Mouse scrolled (796, 346) with delta (0, 1)
Screenshot: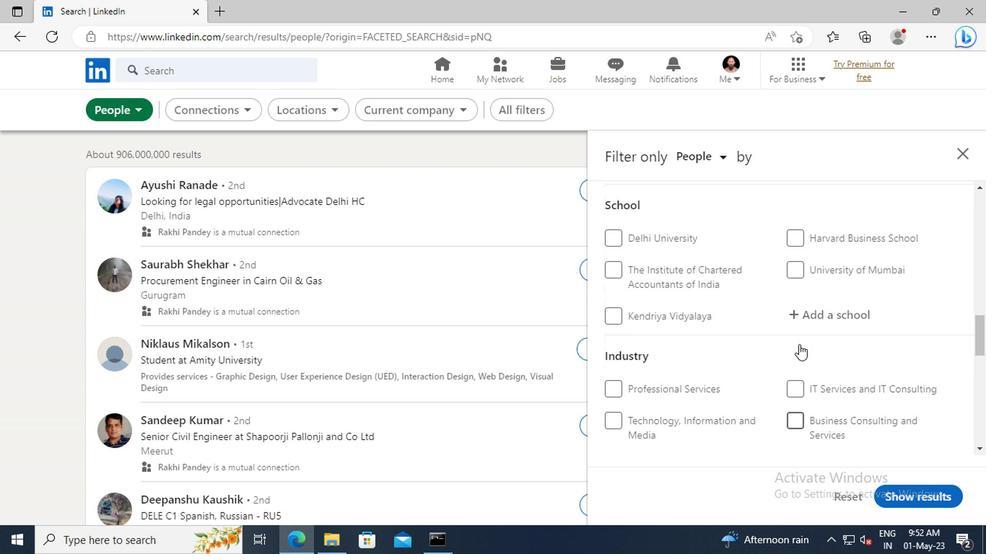 
Action: Mouse scrolled (796, 346) with delta (0, 1)
Screenshot: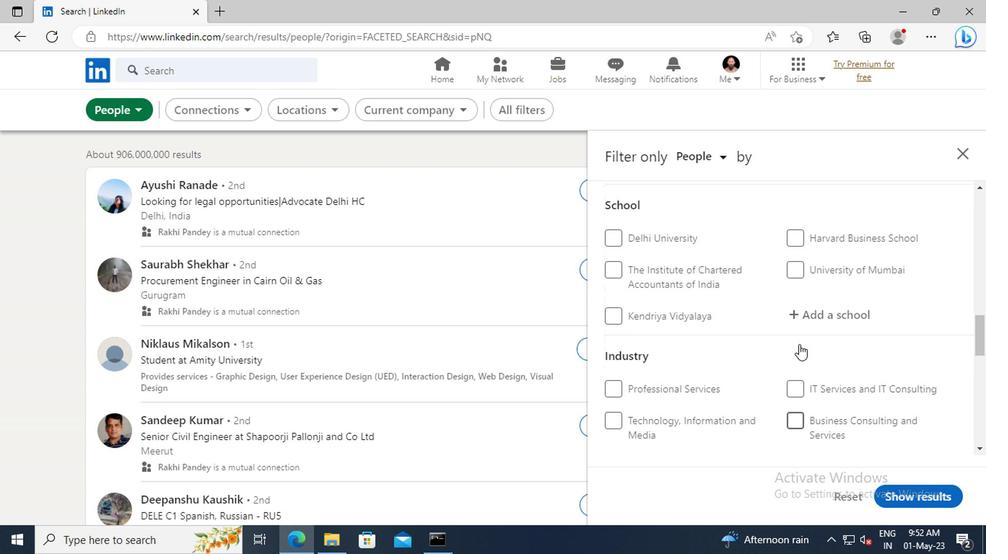
Action: Mouse scrolled (796, 346) with delta (0, 1)
Screenshot: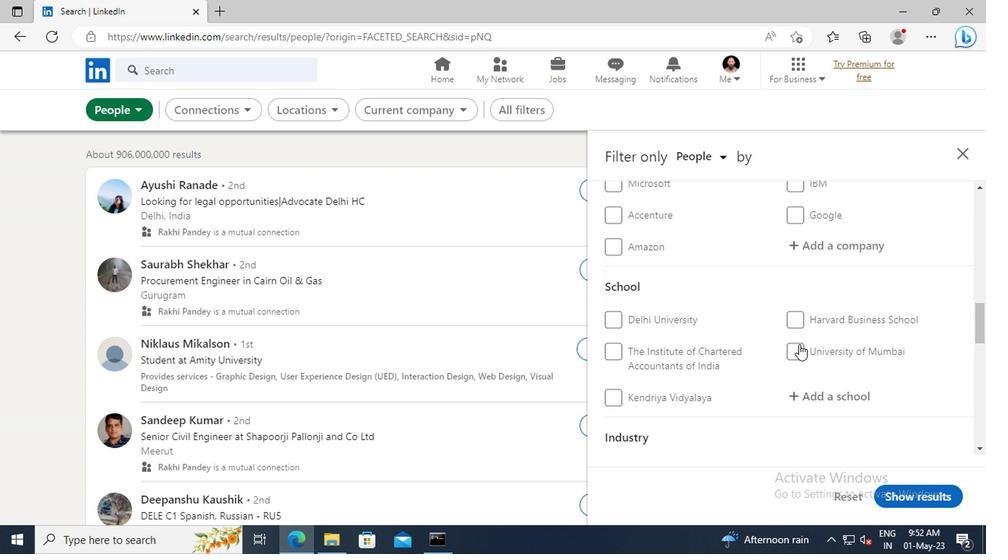 
Action: Mouse scrolled (796, 346) with delta (0, 1)
Screenshot: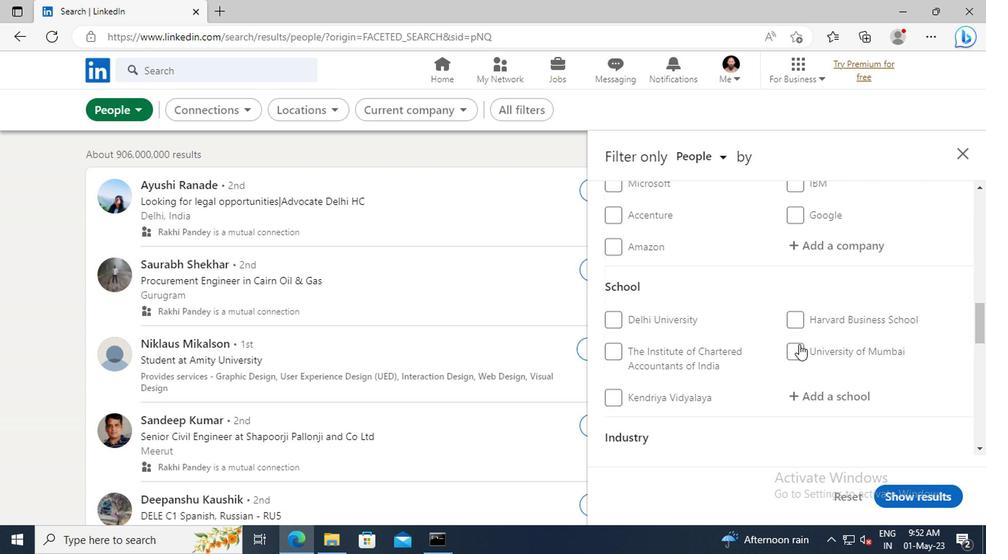 
Action: Mouse scrolled (796, 346) with delta (0, 1)
Screenshot: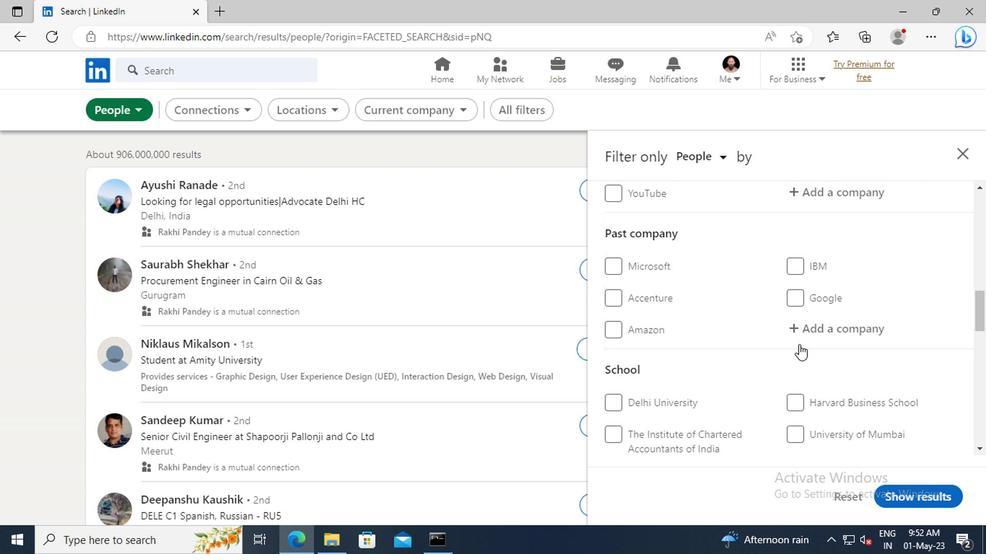 
Action: Mouse scrolled (796, 346) with delta (0, 1)
Screenshot: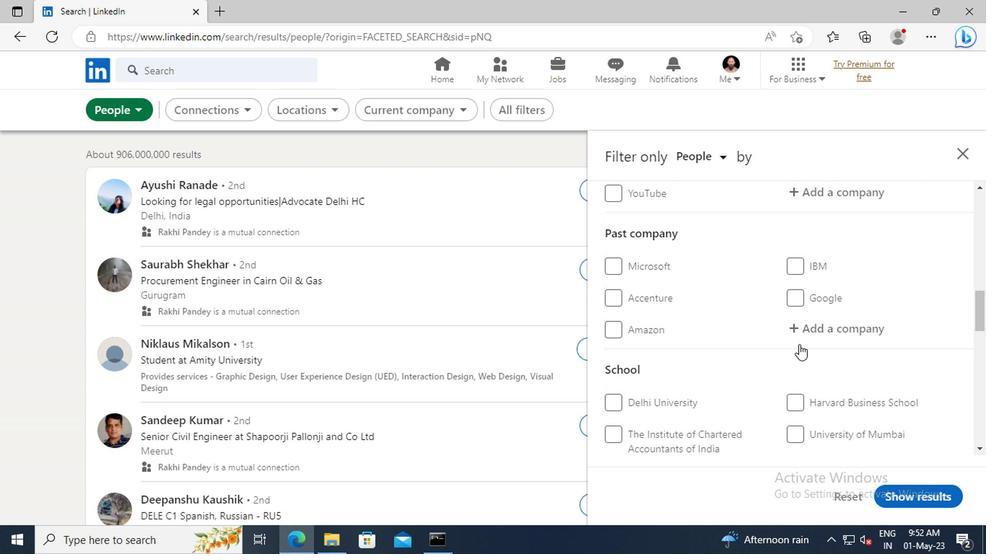 
Action: Mouse moved to (793, 328)
Screenshot: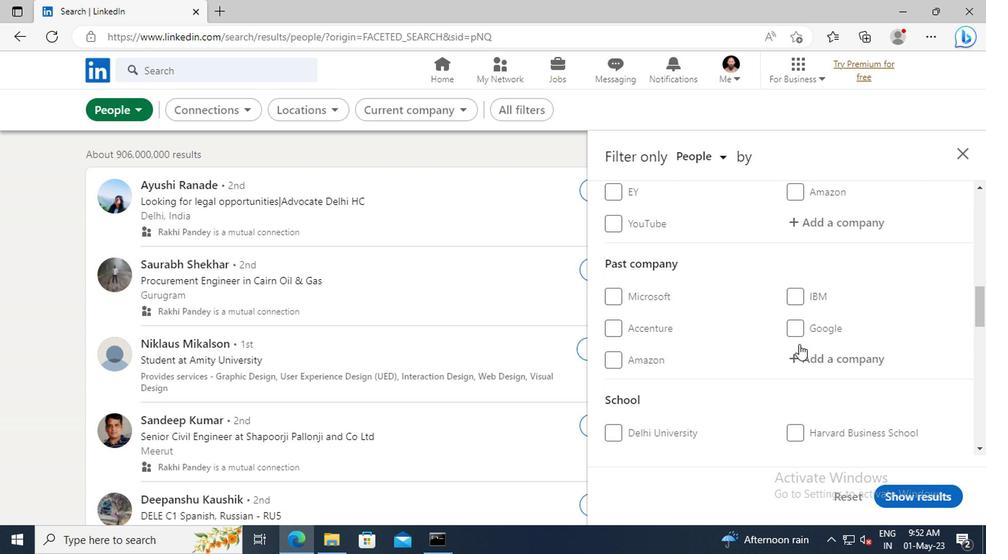
Action: Mouse scrolled (793, 329) with delta (0, 0)
Screenshot: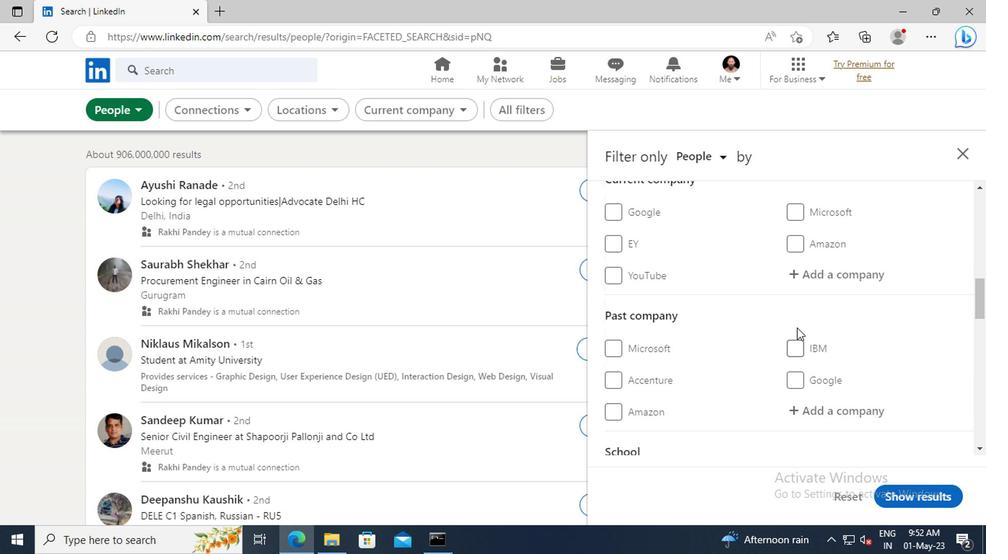 
Action: Mouse moved to (798, 320)
Screenshot: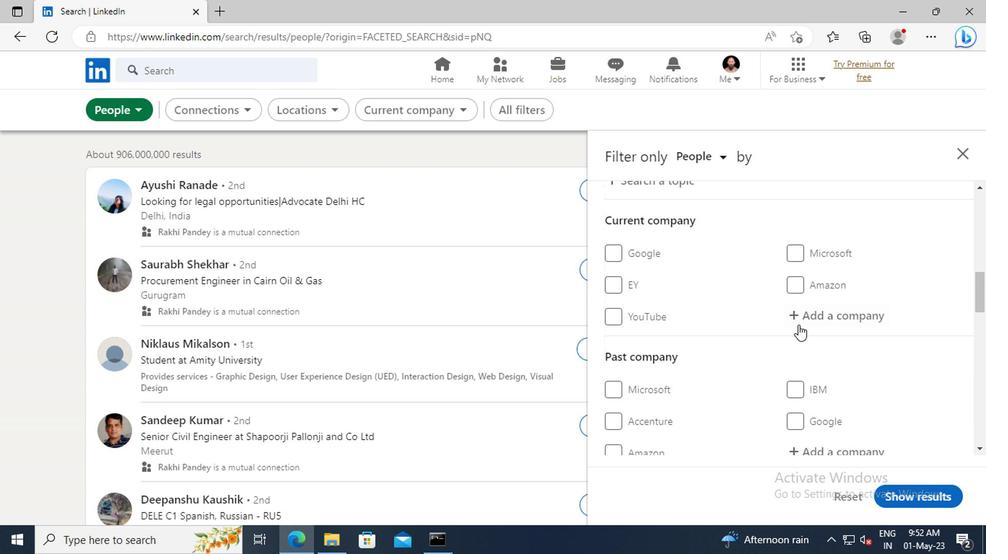 
Action: Mouse pressed left at (798, 320)
Screenshot: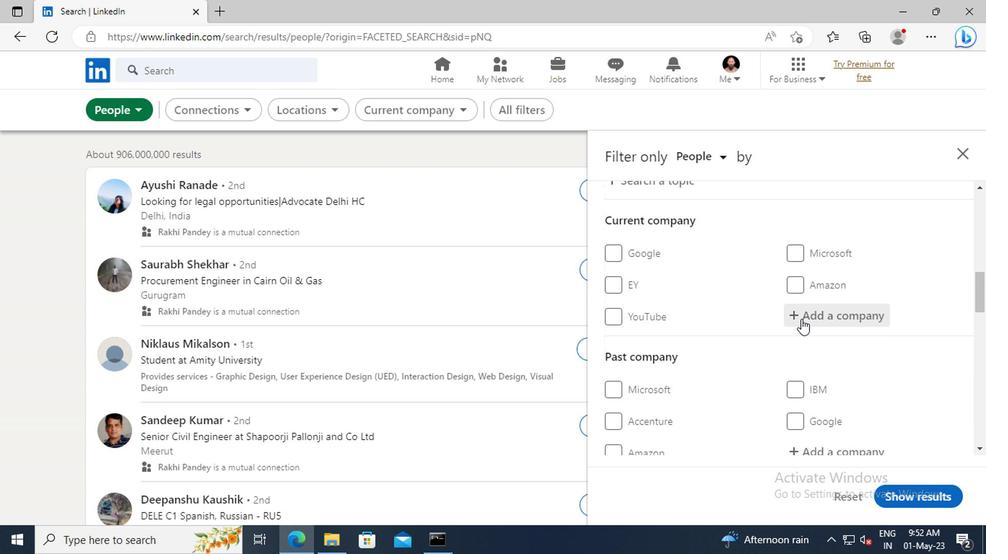 
Action: Key pressed <Key.shift>CLASSPL
Screenshot: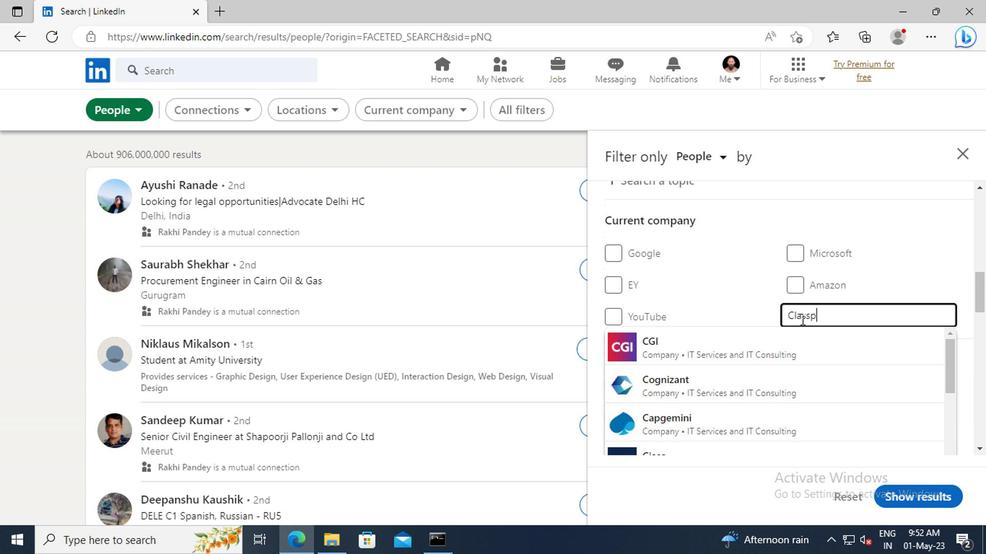 
Action: Mouse moved to (793, 334)
Screenshot: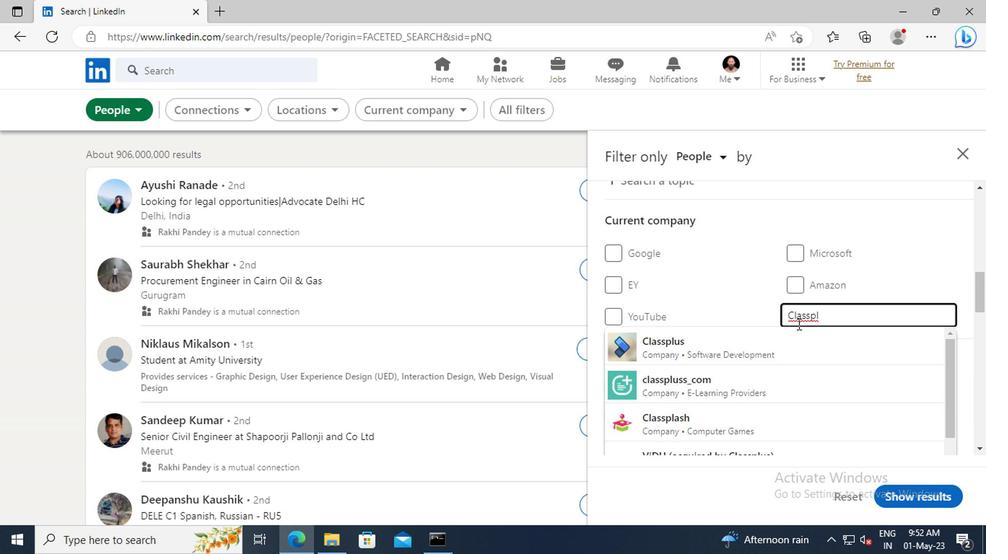 
Action: Mouse pressed left at (793, 334)
Screenshot: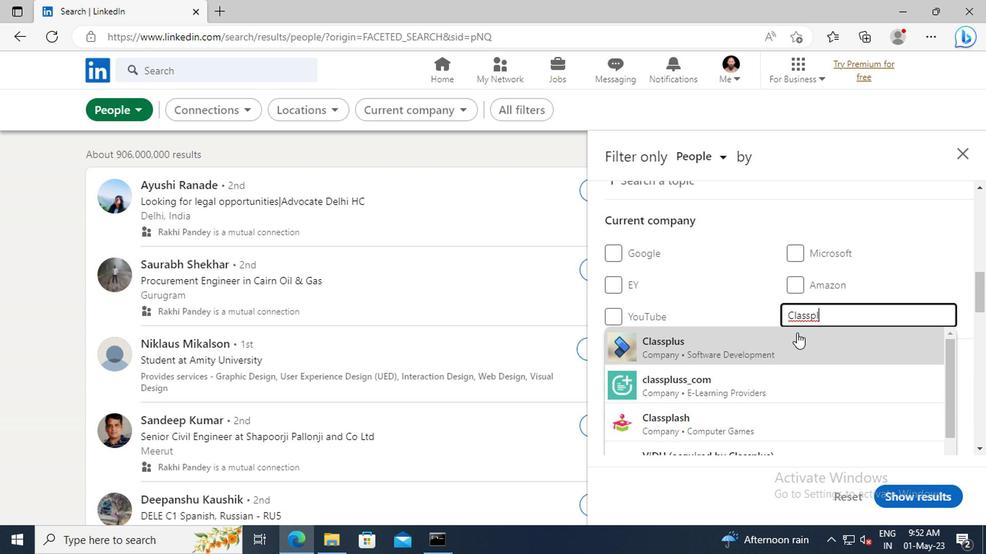 
Action: Mouse scrolled (793, 334) with delta (0, 0)
Screenshot: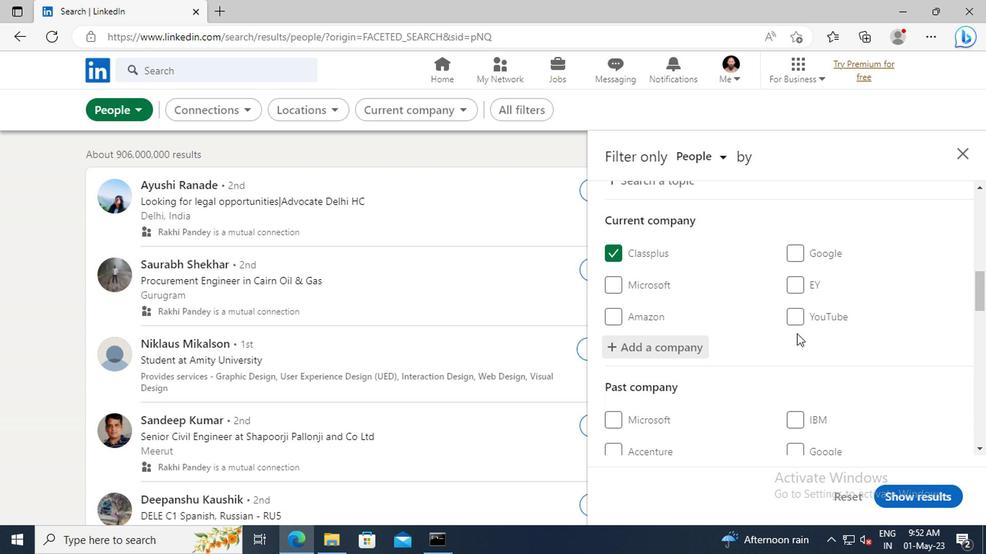 
Action: Mouse scrolled (793, 334) with delta (0, 0)
Screenshot: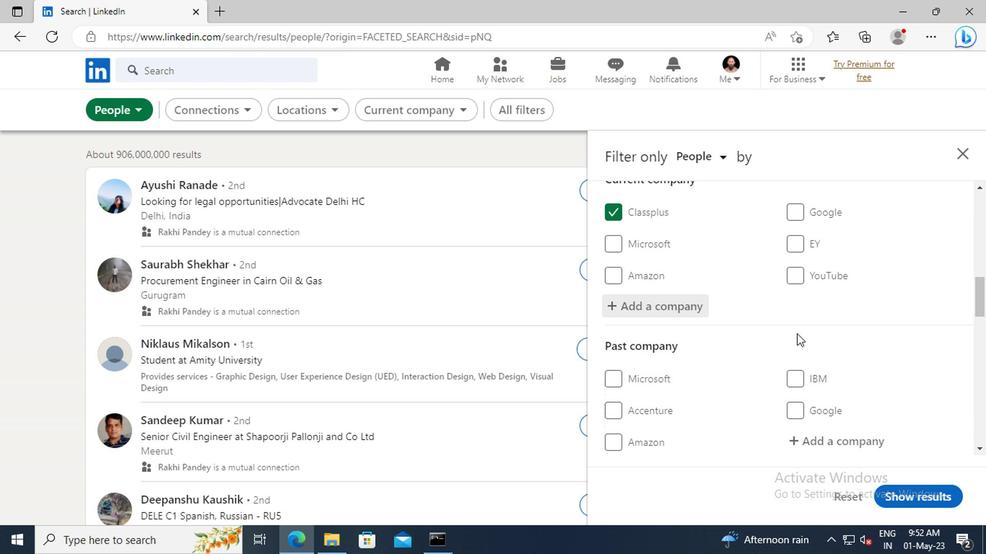 
Action: Mouse moved to (790, 324)
Screenshot: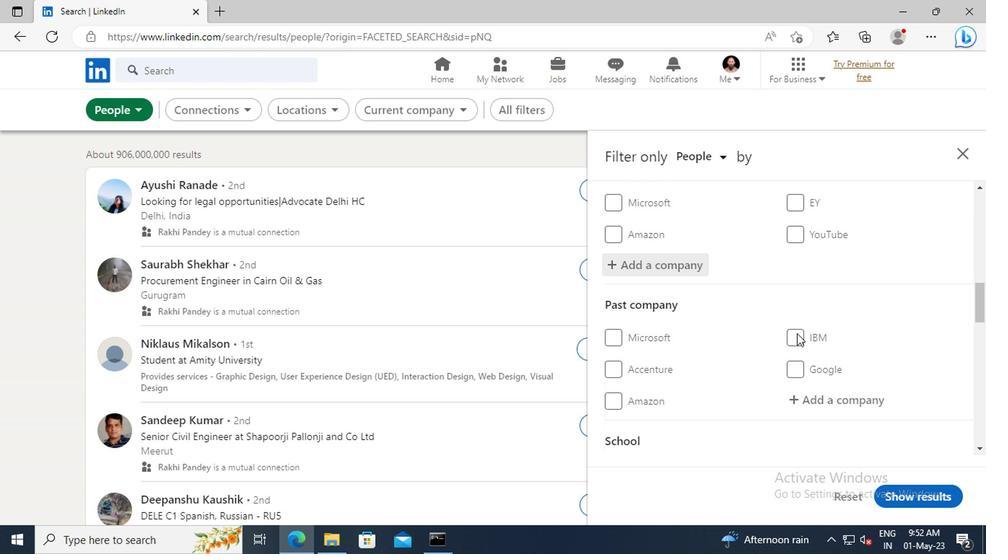 
Action: Mouse scrolled (790, 323) with delta (0, 0)
Screenshot: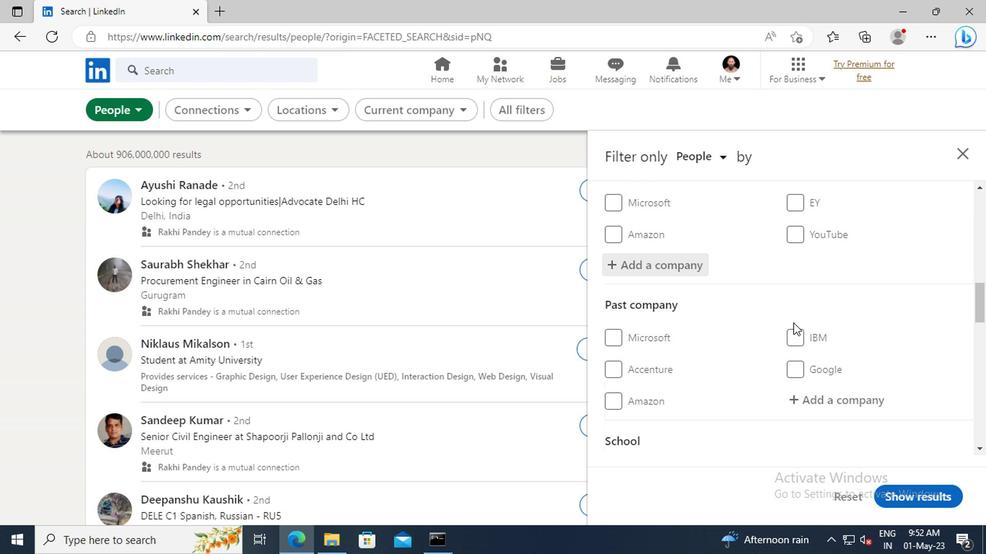 
Action: Mouse moved to (790, 322)
Screenshot: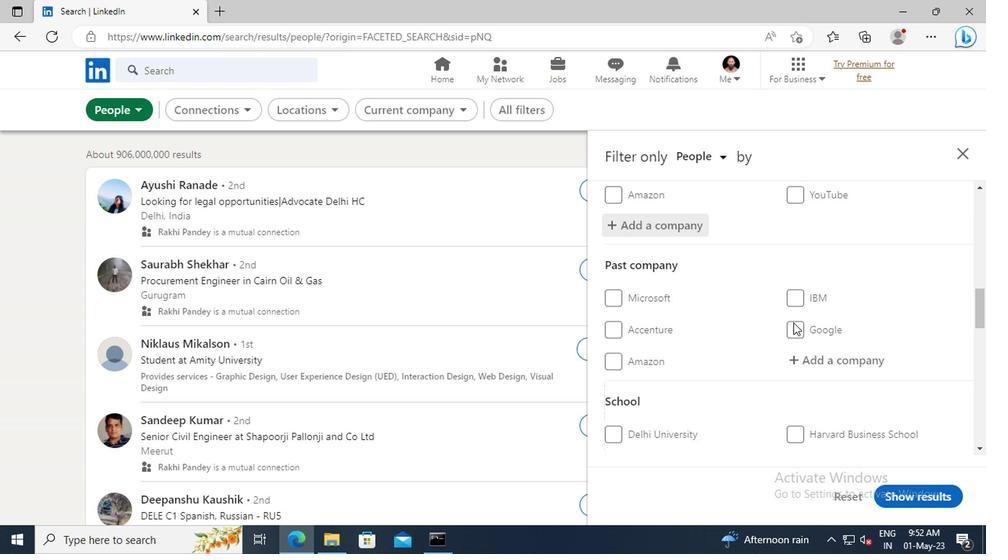 
Action: Mouse scrolled (790, 322) with delta (0, 0)
Screenshot: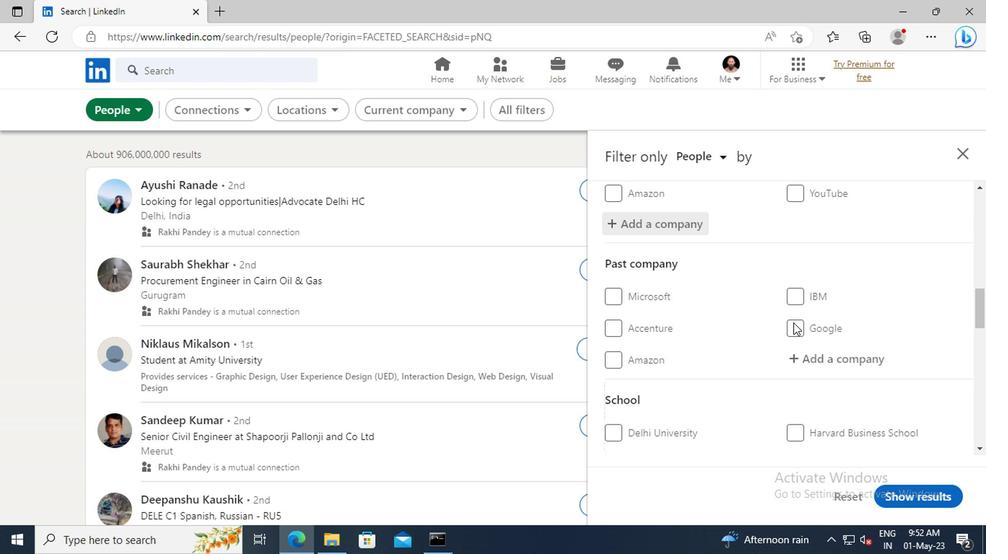 
Action: Mouse scrolled (790, 322) with delta (0, 0)
Screenshot: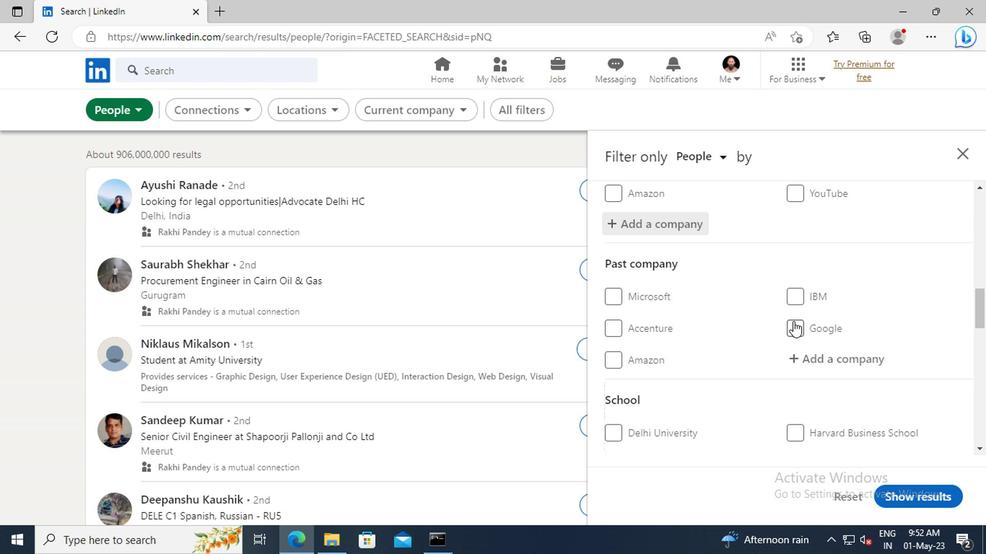 
Action: Mouse scrolled (790, 322) with delta (0, 0)
Screenshot: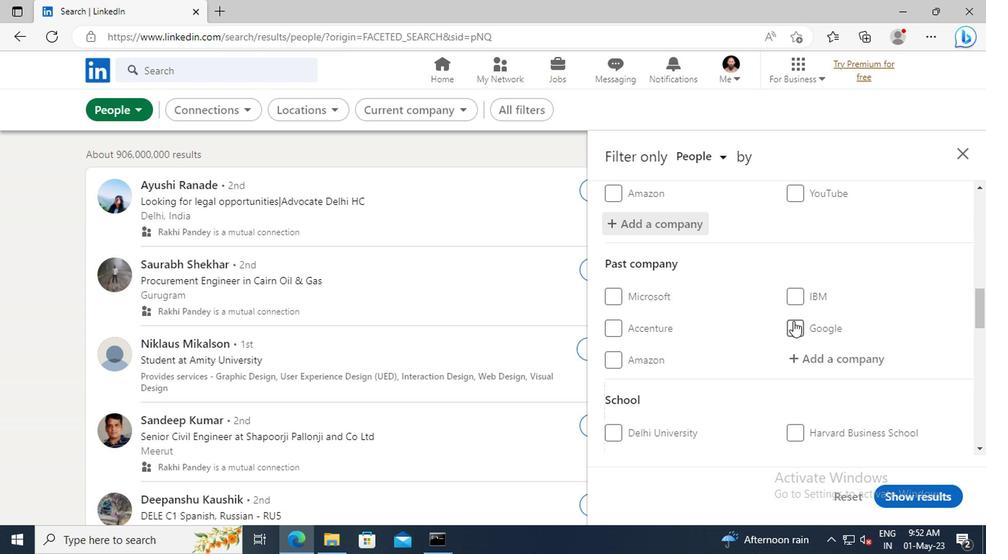 
Action: Mouse moved to (789, 314)
Screenshot: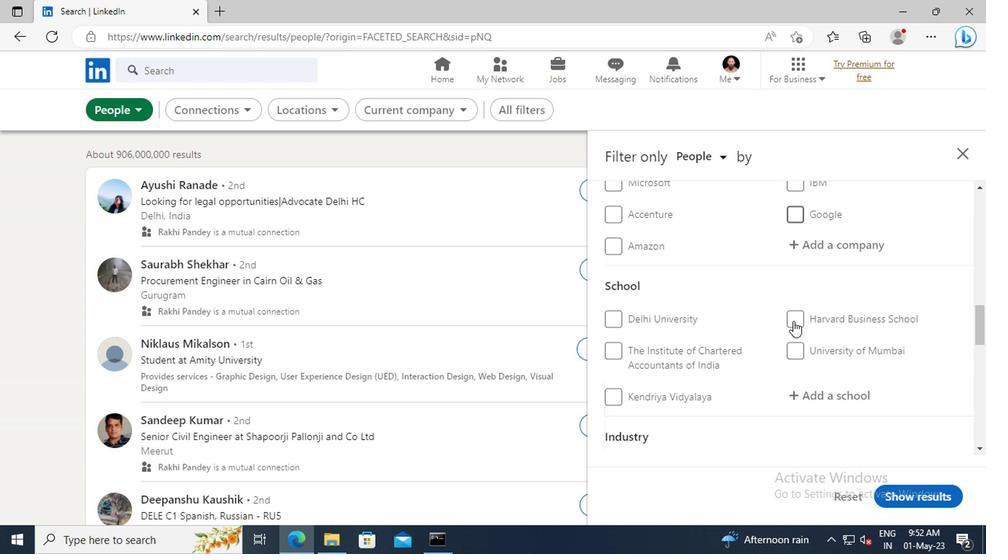 
Action: Mouse scrolled (789, 314) with delta (0, 0)
Screenshot: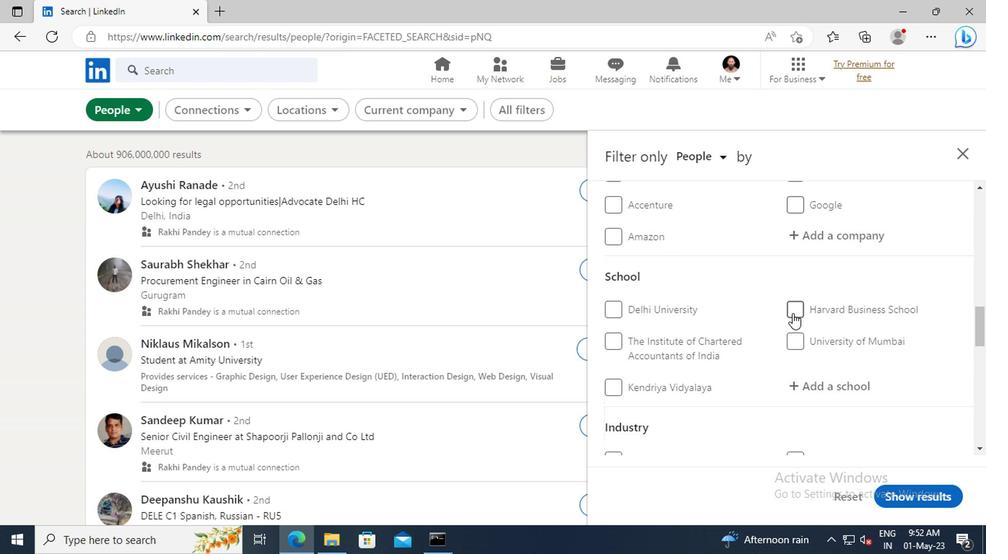
Action: Mouse moved to (792, 344)
Screenshot: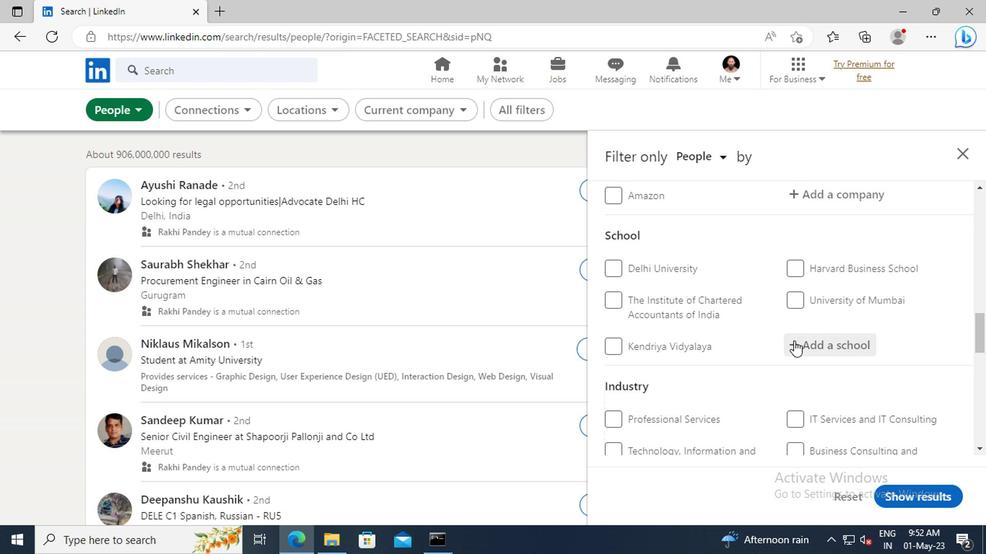 
Action: Mouse pressed left at (792, 344)
Screenshot: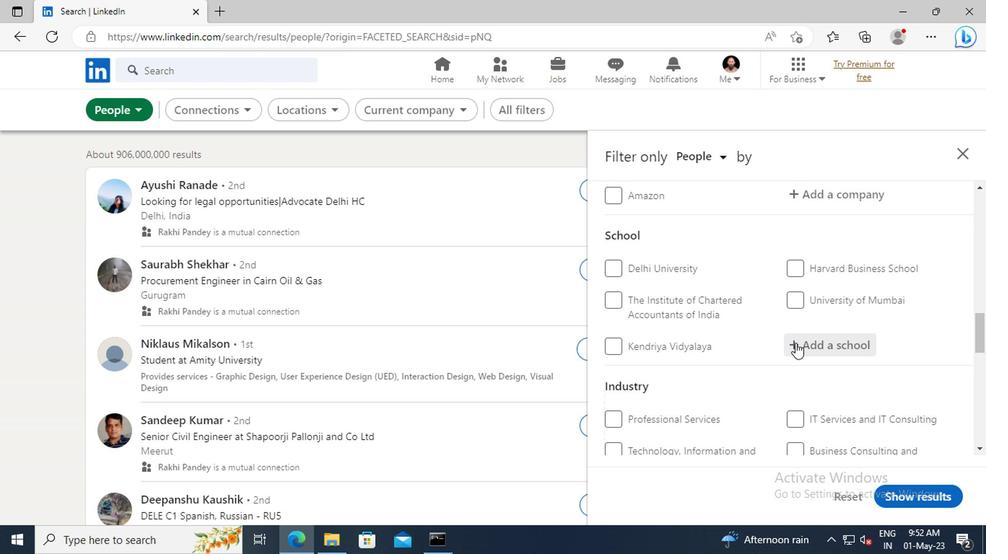 
Action: Key pressed <Key.shift>UNIVERSITY<Key.space>OF<Key.space><Key.shift>KAS
Screenshot: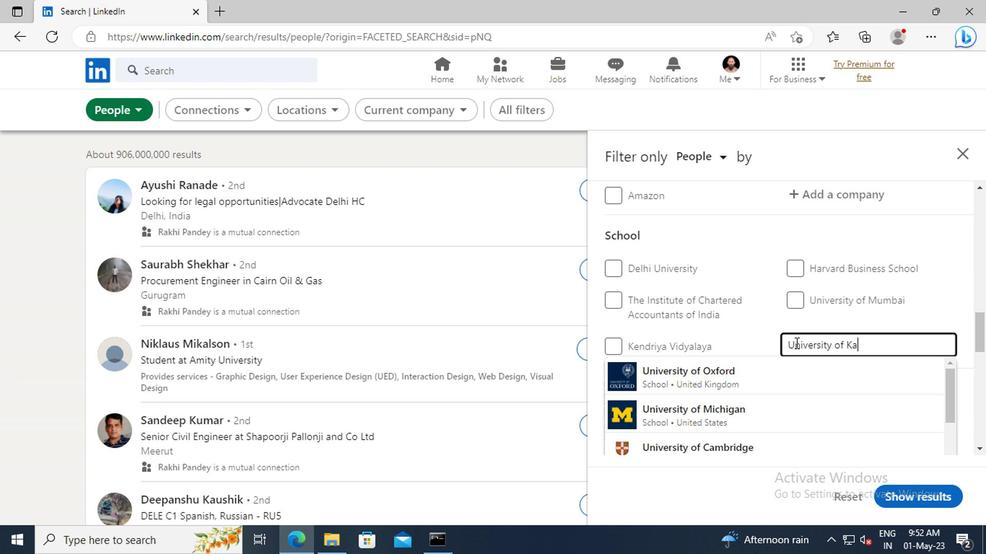 
Action: Mouse moved to (789, 368)
Screenshot: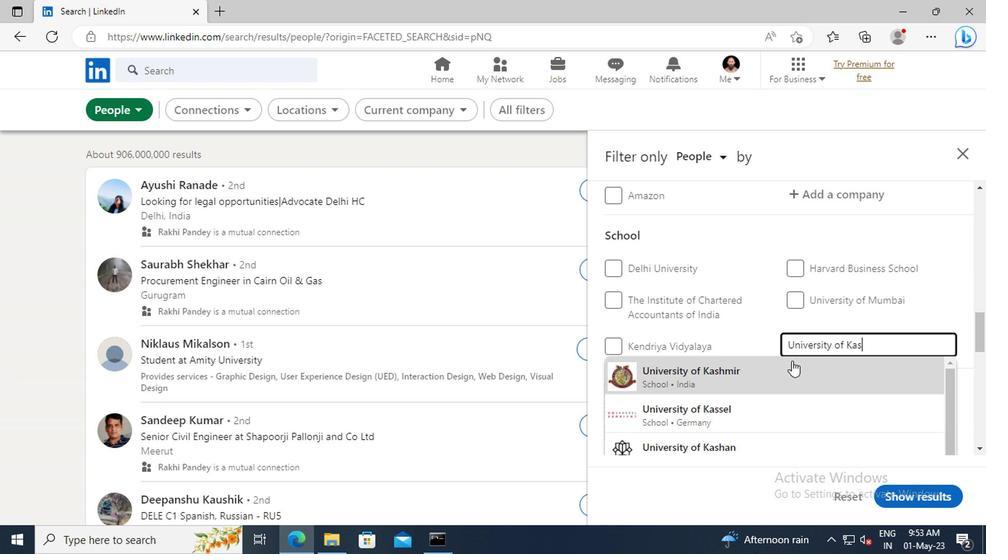 
Action: Mouse pressed left at (789, 368)
Screenshot: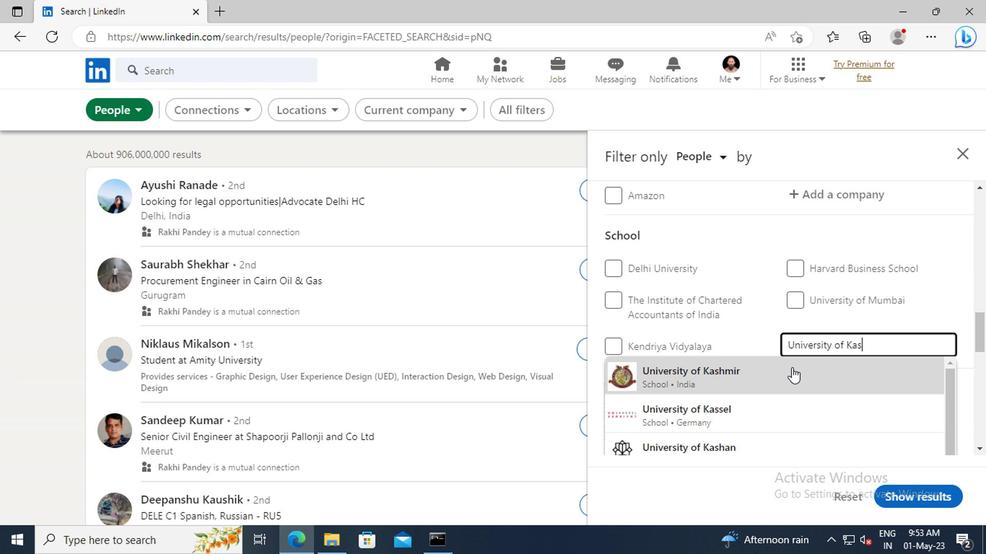 
Action: Mouse scrolled (789, 368) with delta (0, 0)
Screenshot: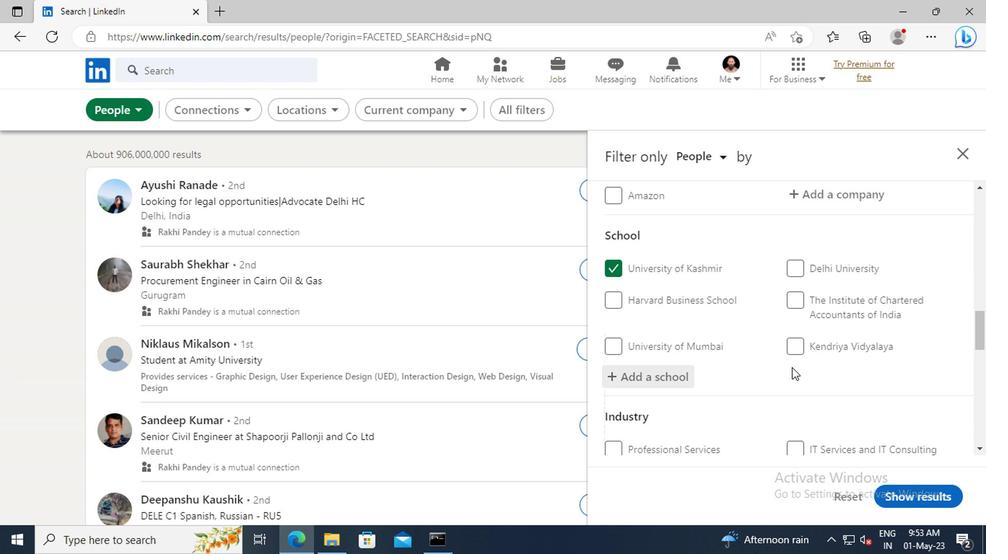 
Action: Mouse moved to (789, 353)
Screenshot: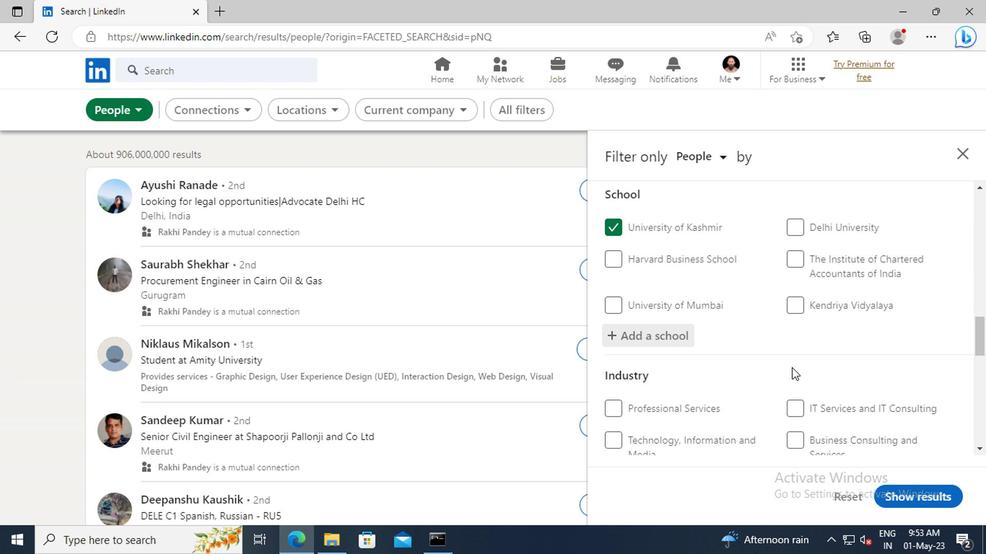 
Action: Mouse scrolled (789, 352) with delta (0, -1)
Screenshot: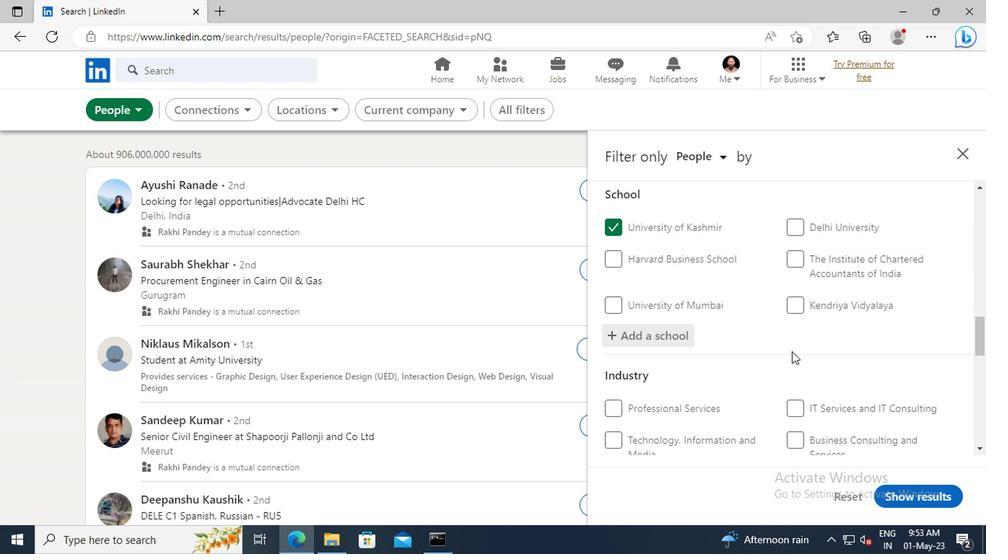 
Action: Mouse scrolled (789, 352) with delta (0, -1)
Screenshot: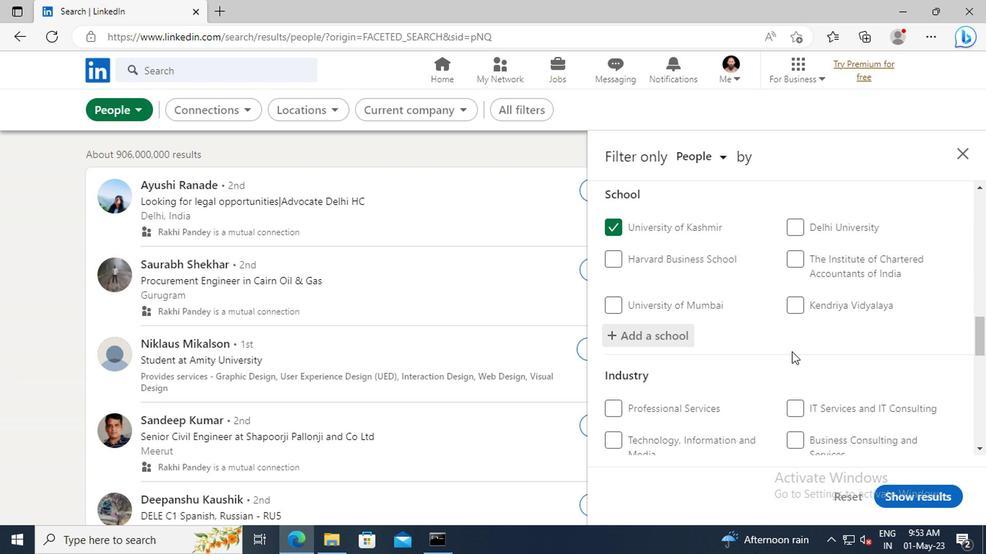 
Action: Mouse moved to (786, 332)
Screenshot: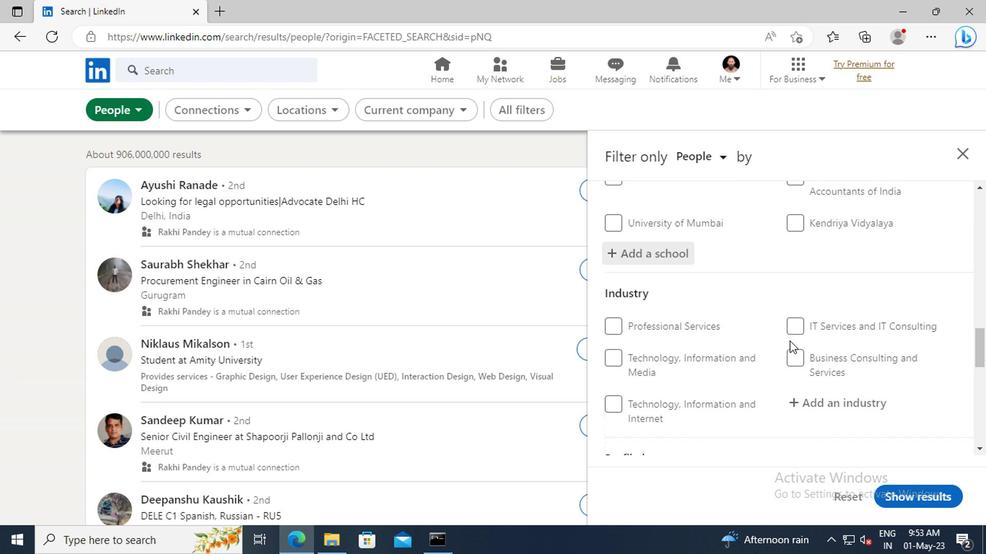 
Action: Mouse scrolled (786, 331) with delta (0, -1)
Screenshot: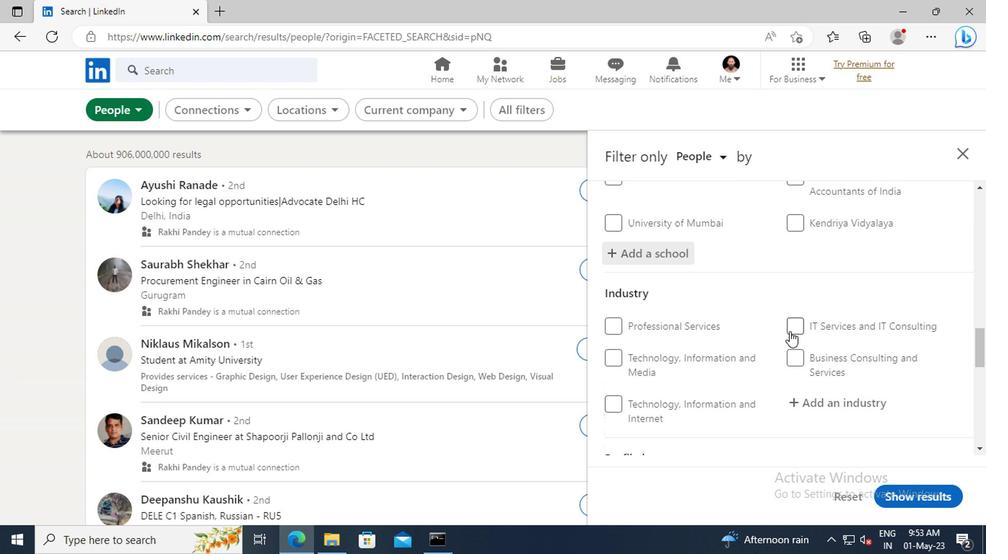 
Action: Mouse moved to (799, 361)
Screenshot: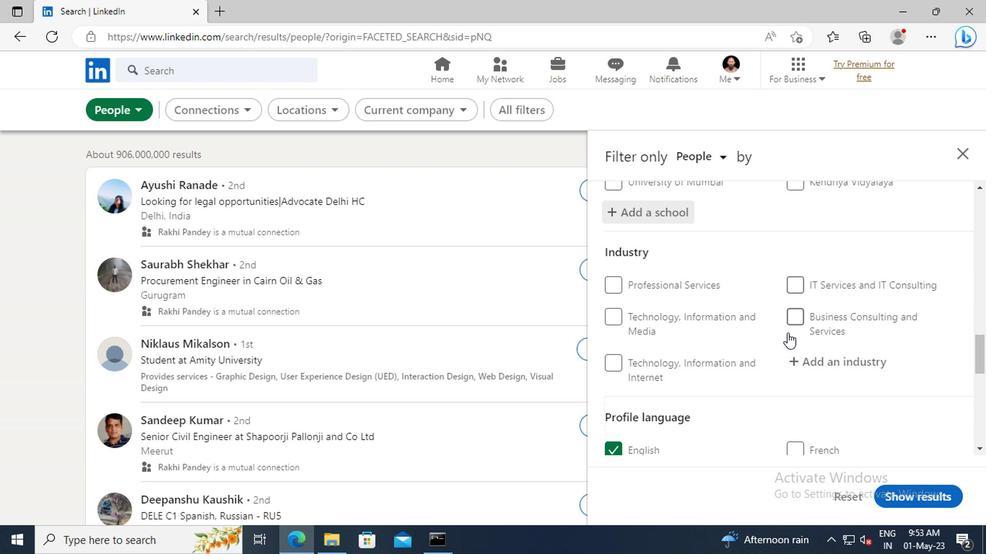 
Action: Mouse pressed left at (799, 361)
Screenshot: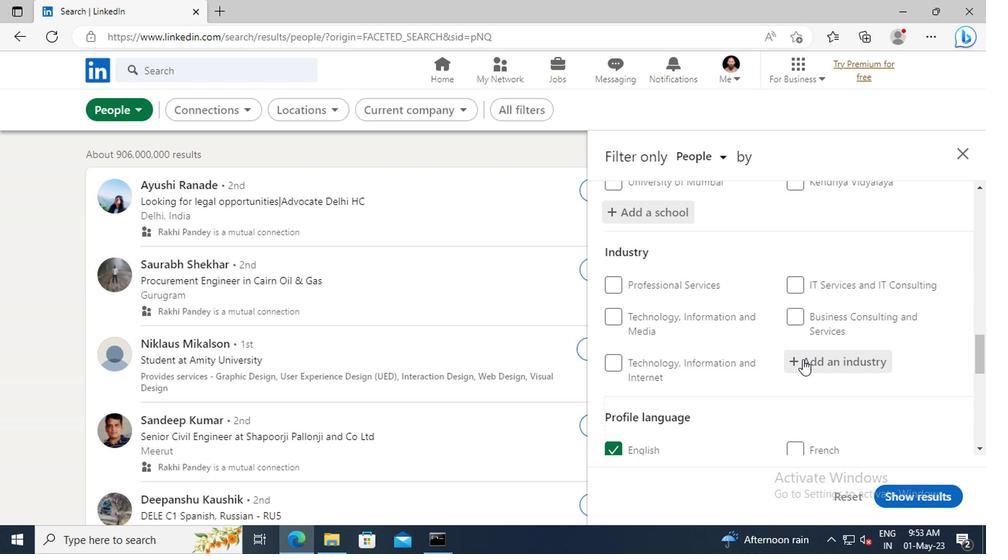 
Action: Key pressed <Key.shift>NONMETALLIC<Key.space><Key.shift>MINERAL<Key.space><Key.shift>MI
Screenshot: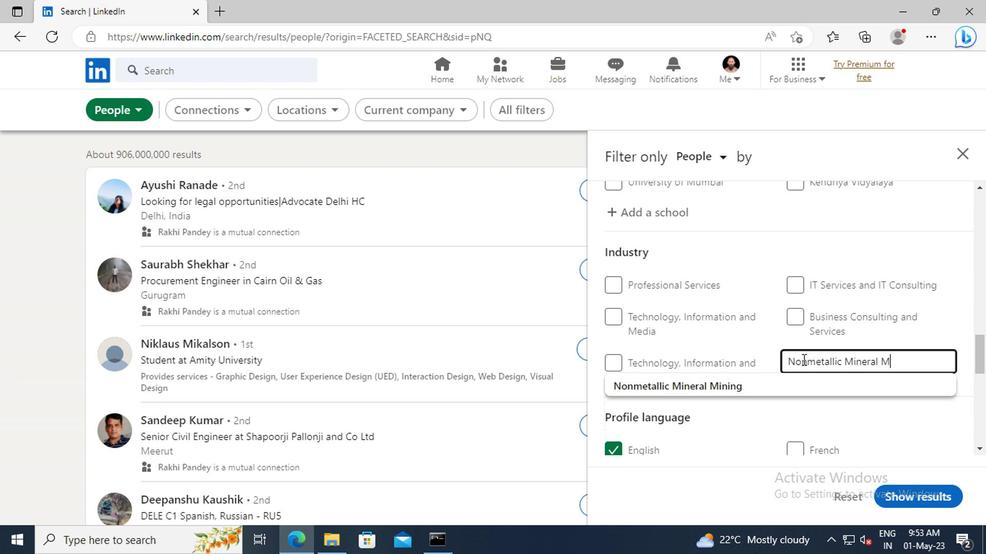 
Action: Mouse moved to (778, 382)
Screenshot: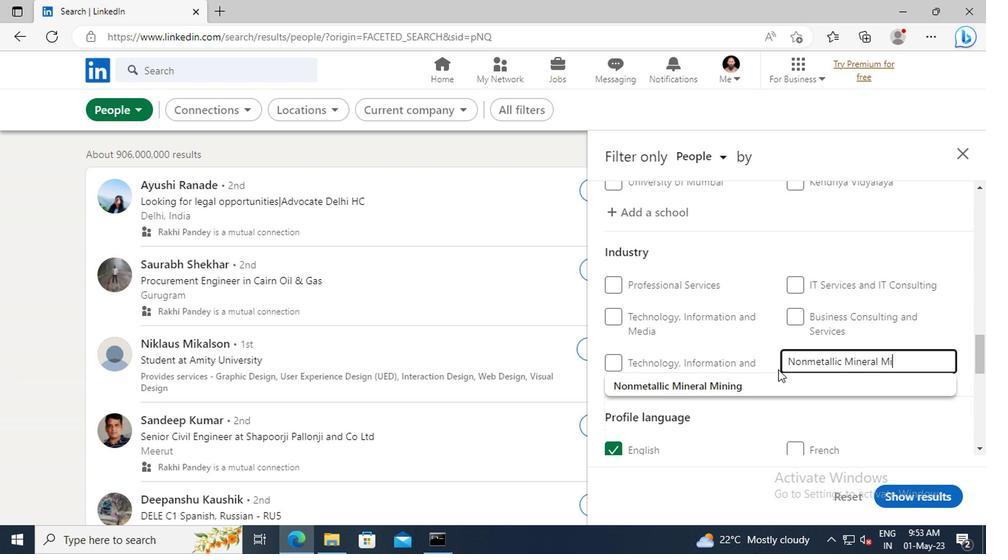 
Action: Mouse pressed left at (778, 382)
Screenshot: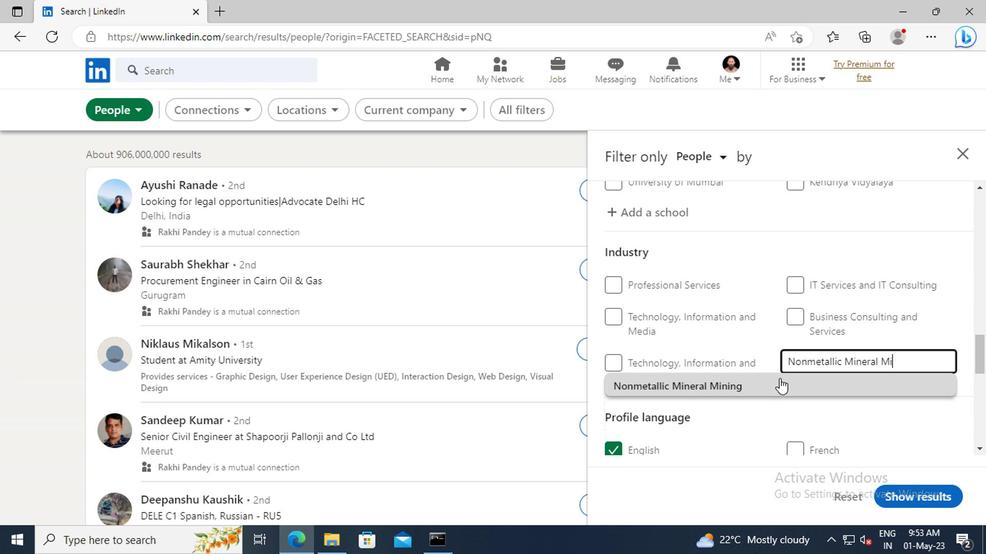 
Action: Mouse scrolled (778, 381) with delta (0, -1)
Screenshot: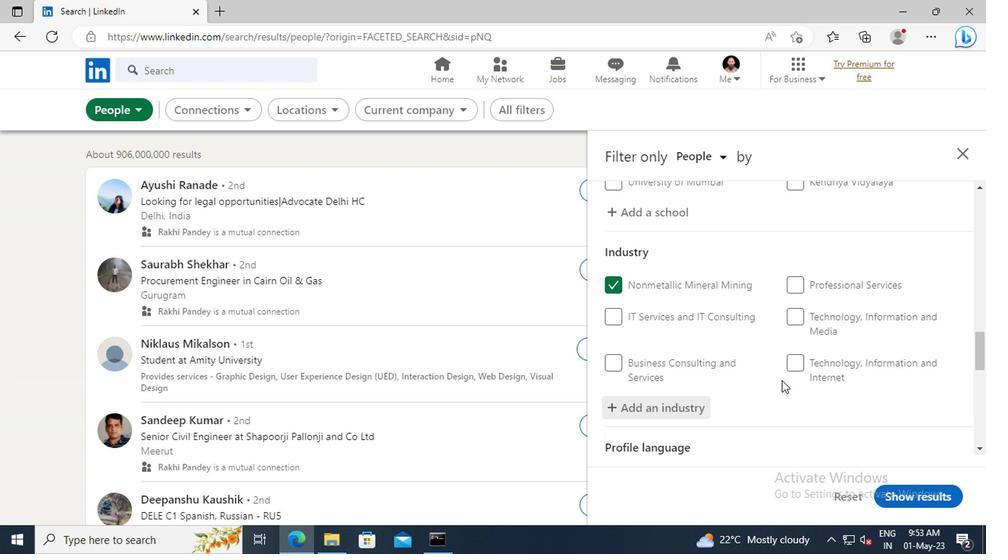 
Action: Mouse scrolled (778, 381) with delta (0, -1)
Screenshot: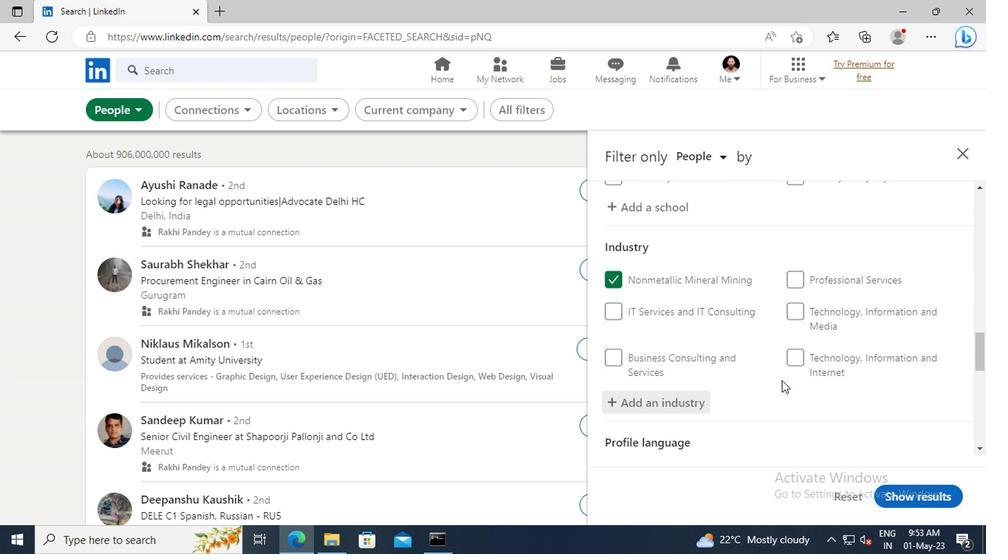 
Action: Mouse moved to (788, 342)
Screenshot: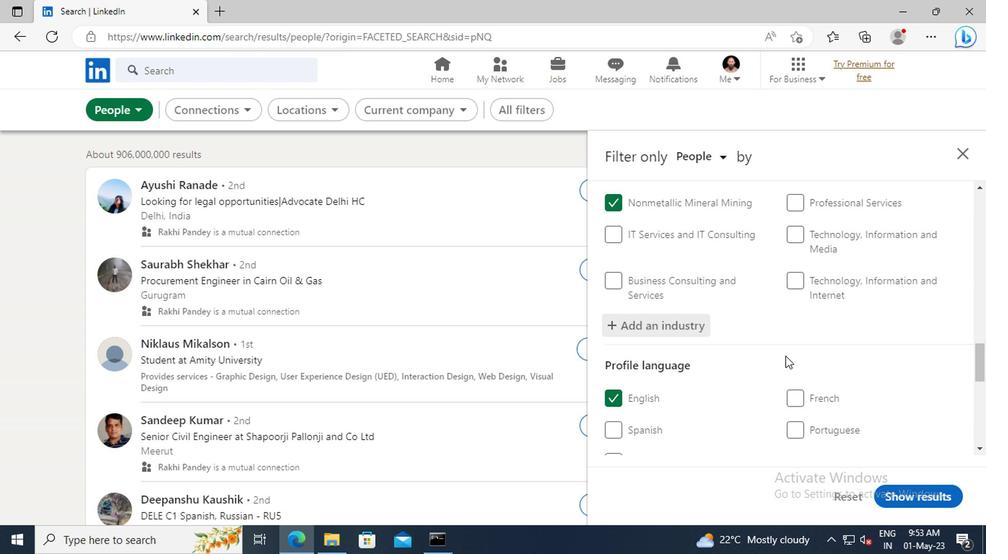 
Action: Mouse scrolled (788, 341) with delta (0, 0)
Screenshot: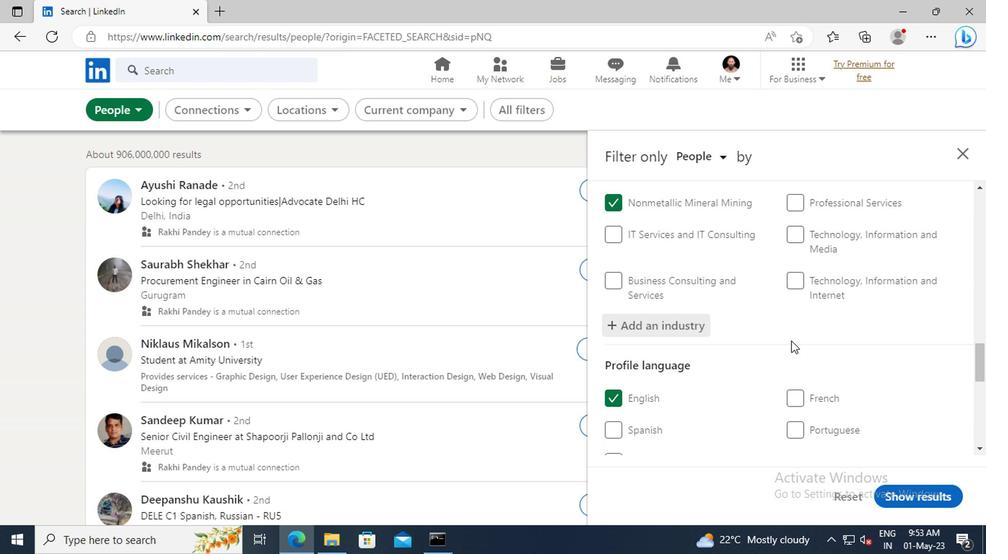 
Action: Mouse moved to (801, 302)
Screenshot: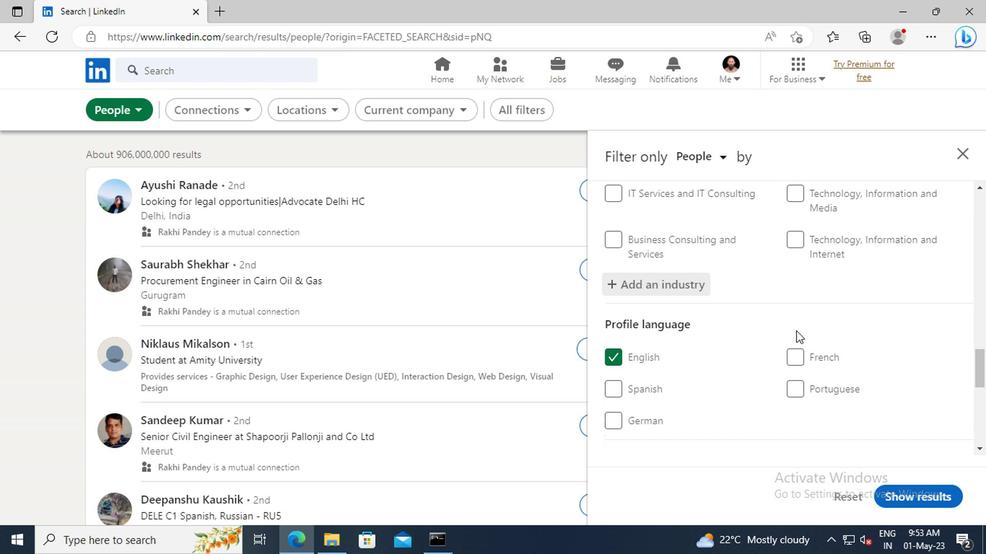 
Action: Mouse scrolled (801, 302) with delta (0, 0)
Screenshot: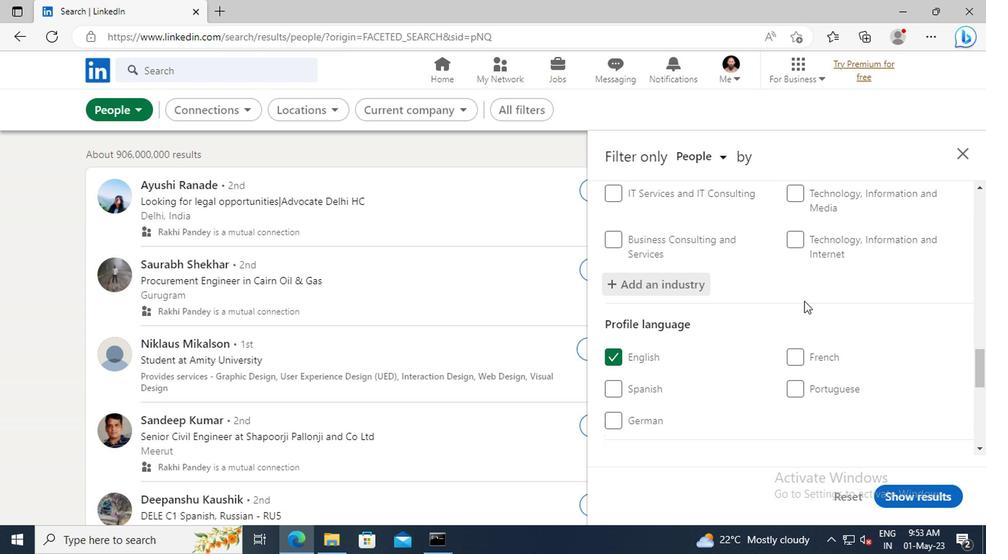 
Action: Mouse scrolled (801, 302) with delta (0, 0)
Screenshot: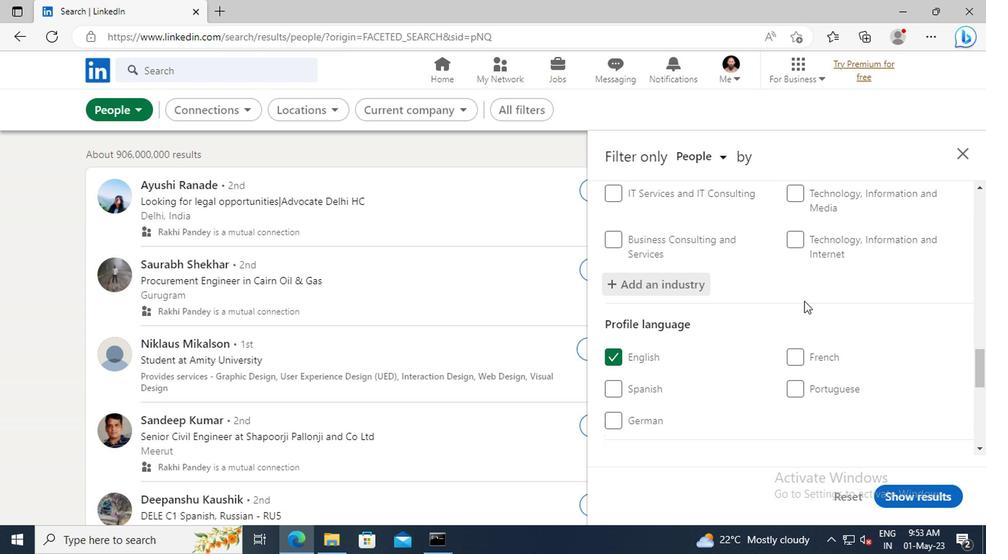 
Action: Mouse scrolled (801, 302) with delta (0, 0)
Screenshot: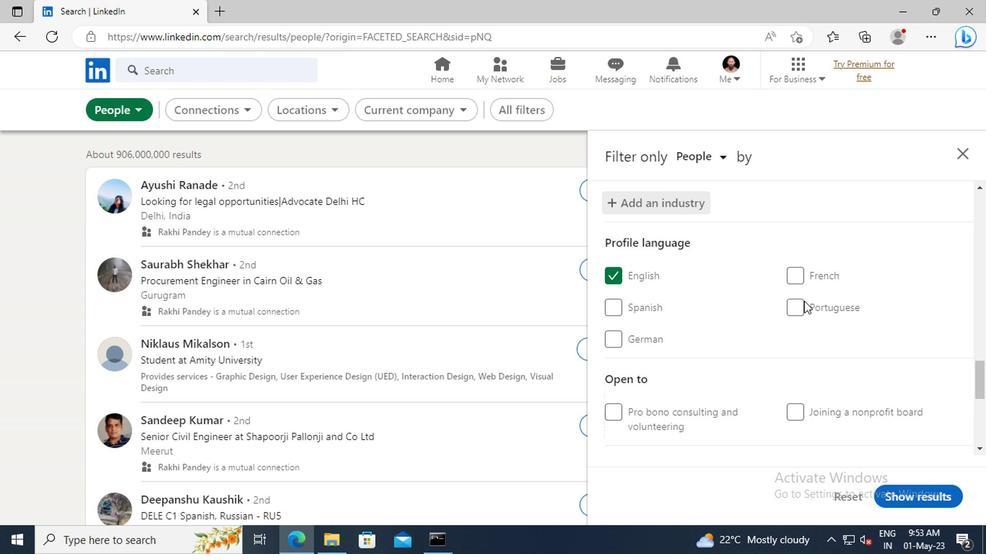 
Action: Mouse scrolled (801, 302) with delta (0, 0)
Screenshot: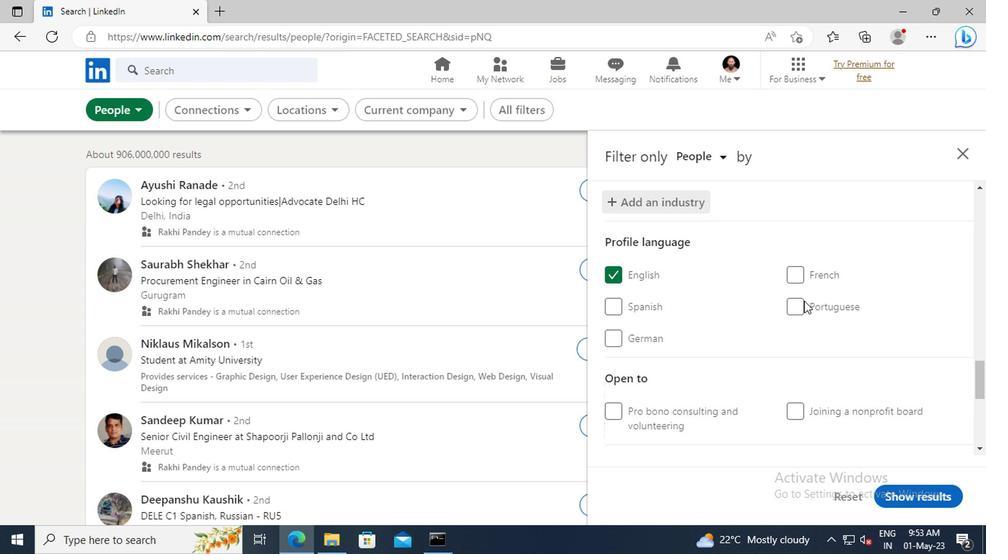 
Action: Mouse scrolled (801, 302) with delta (0, 0)
Screenshot: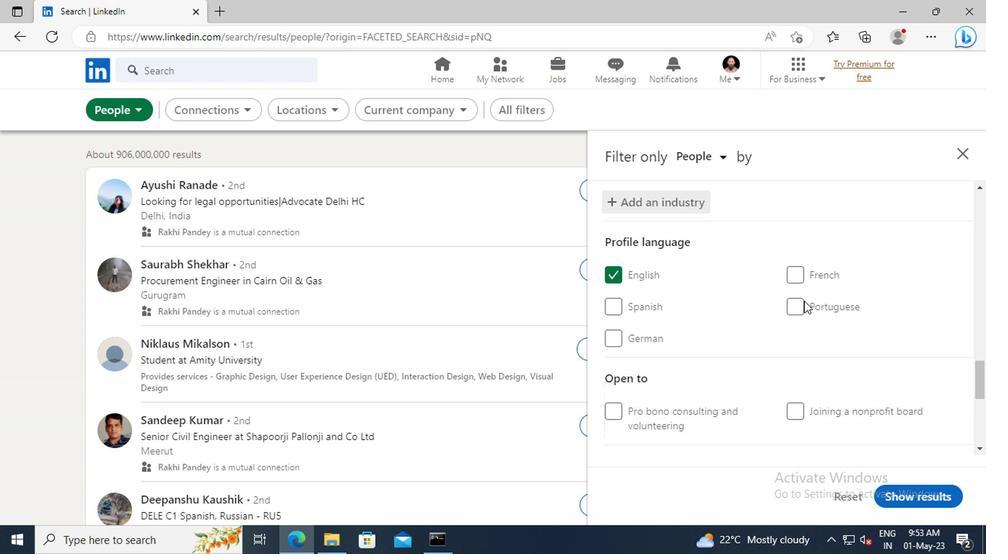 
Action: Mouse scrolled (801, 302) with delta (0, 0)
Screenshot: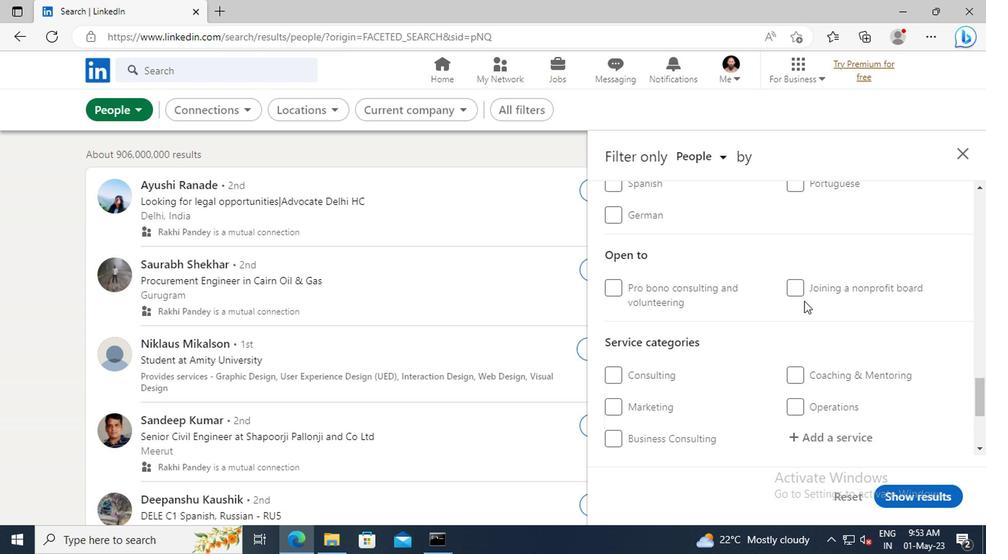 
Action: Mouse scrolled (801, 302) with delta (0, 0)
Screenshot: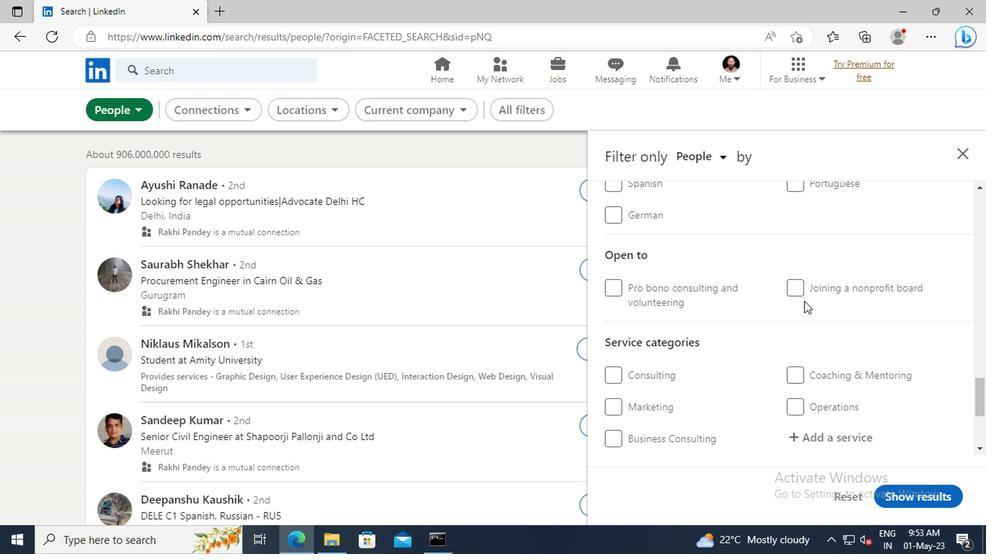 
Action: Mouse scrolled (801, 302) with delta (0, 0)
Screenshot: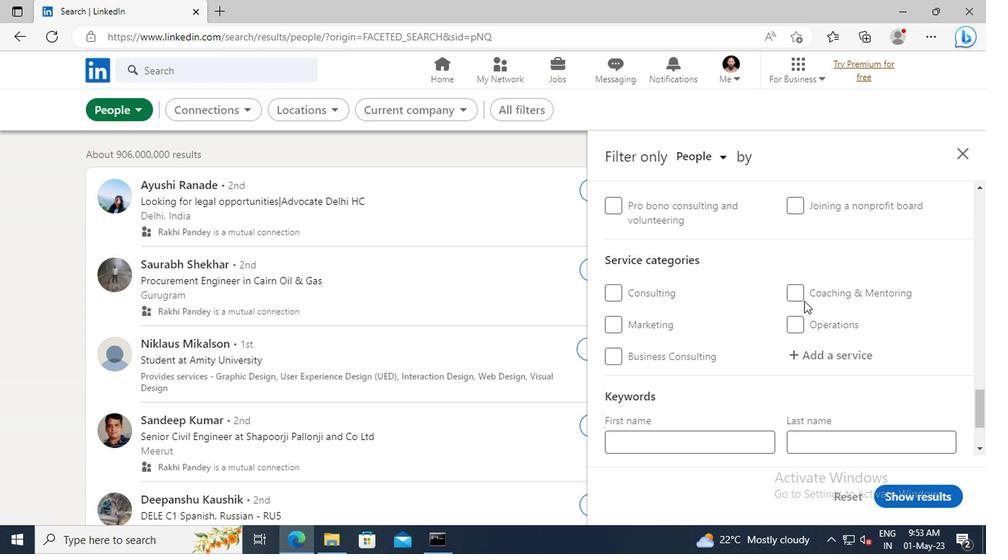 
Action: Mouse moved to (800, 312)
Screenshot: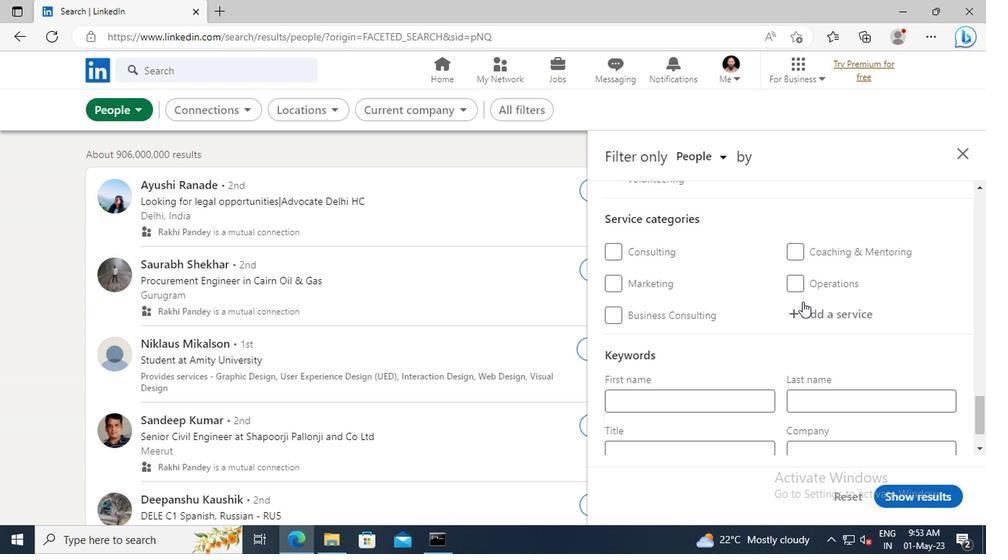 
Action: Mouse pressed left at (800, 312)
Screenshot: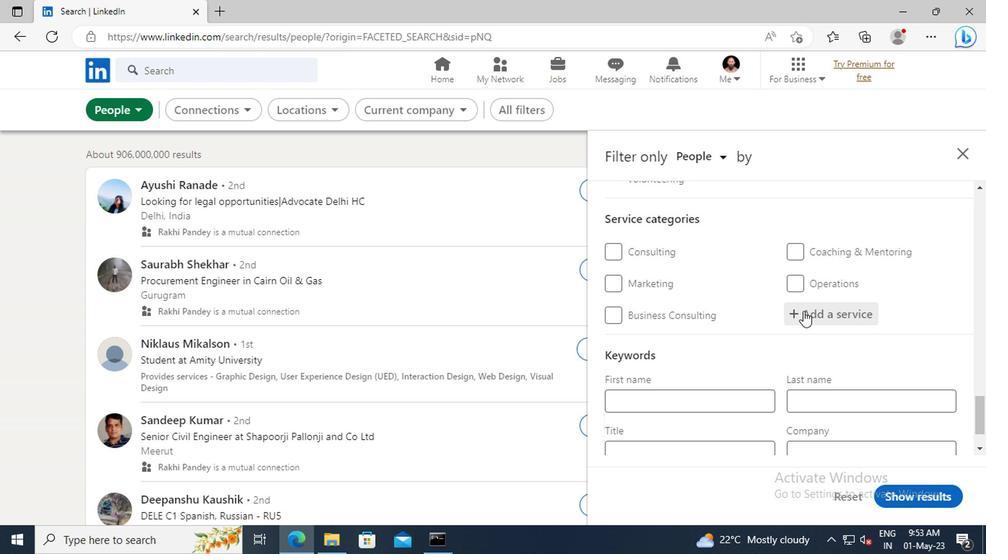 
Action: Key pressed <Key.shift>MORTAGE
Screenshot: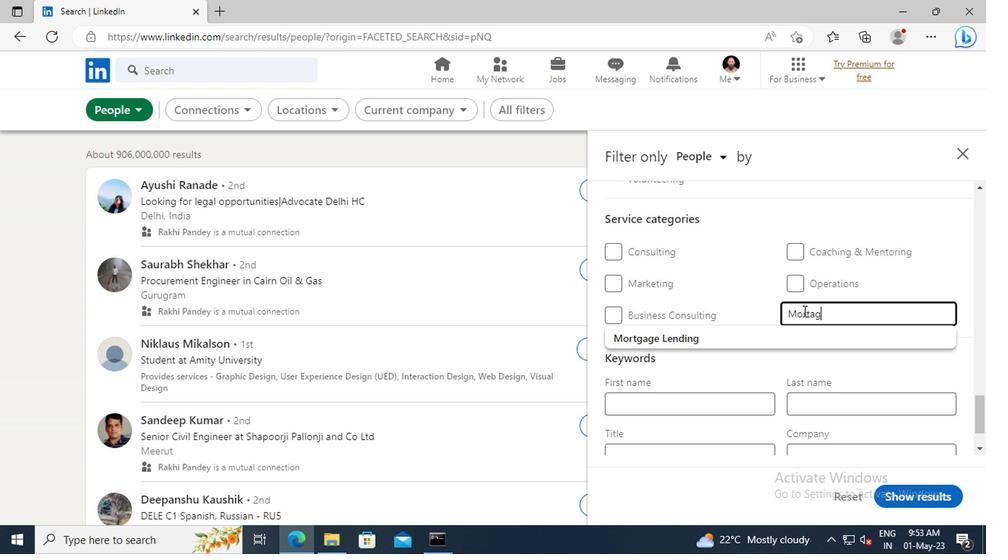 
Action: Mouse moved to (831, 340)
Screenshot: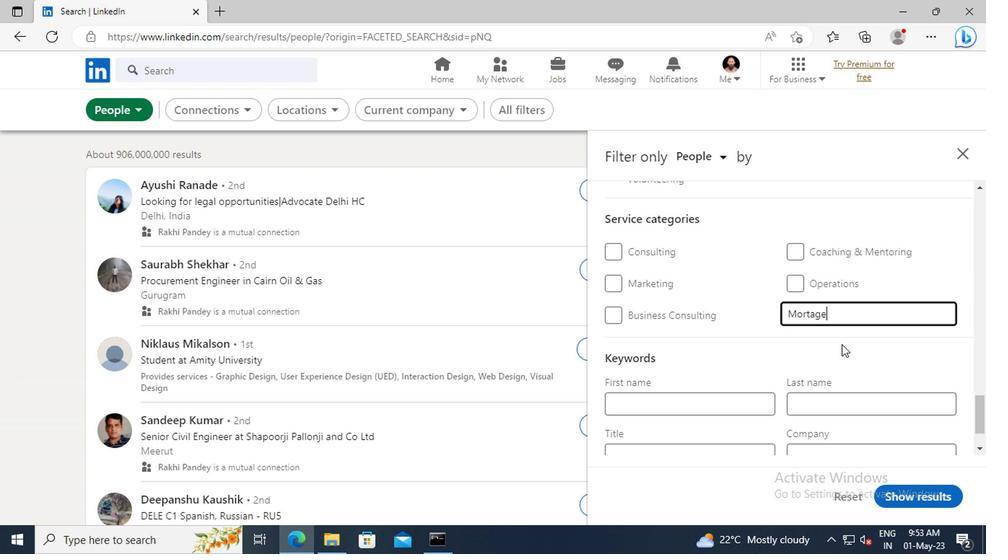 
Action: Key pressed <Key.space><Key.shift>LENDING<Key.enter>
Screenshot: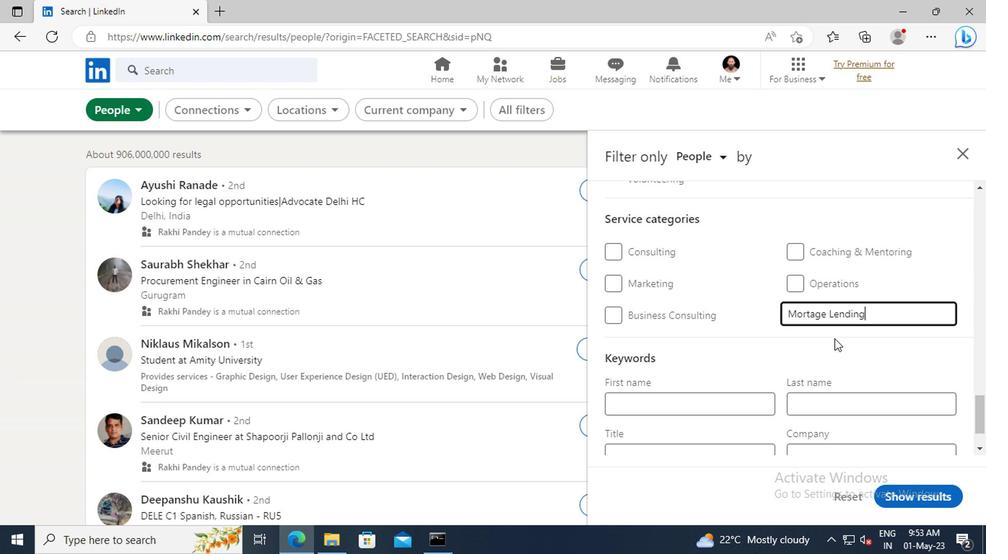 
Action: Mouse moved to (829, 338)
Screenshot: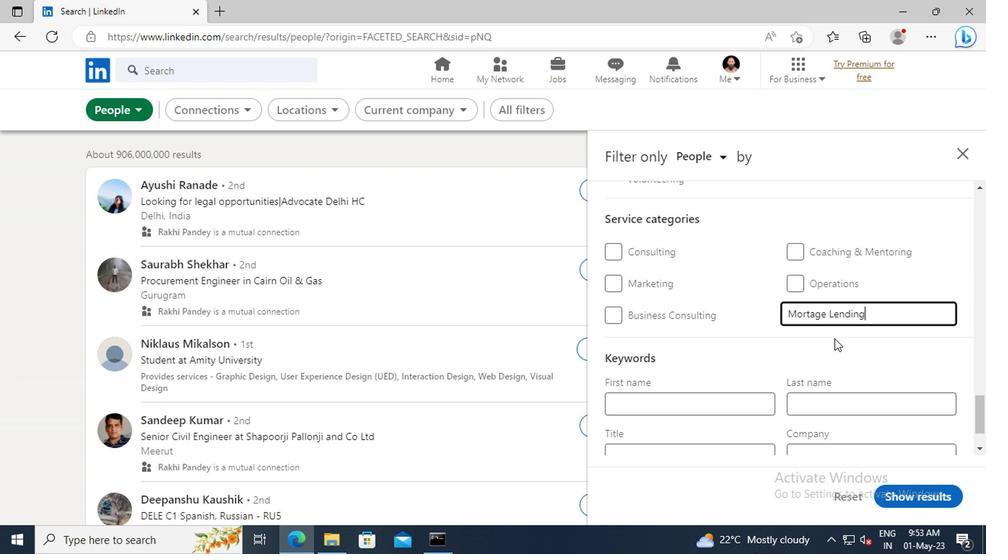 
Action: Mouse scrolled (829, 338) with delta (0, 0)
Screenshot: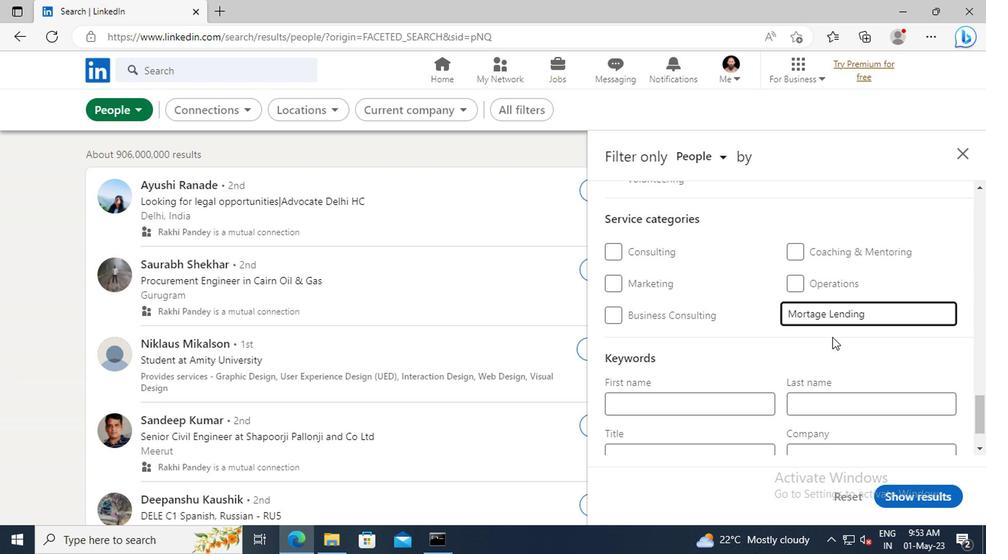 
Action: Mouse scrolled (829, 338) with delta (0, 0)
Screenshot: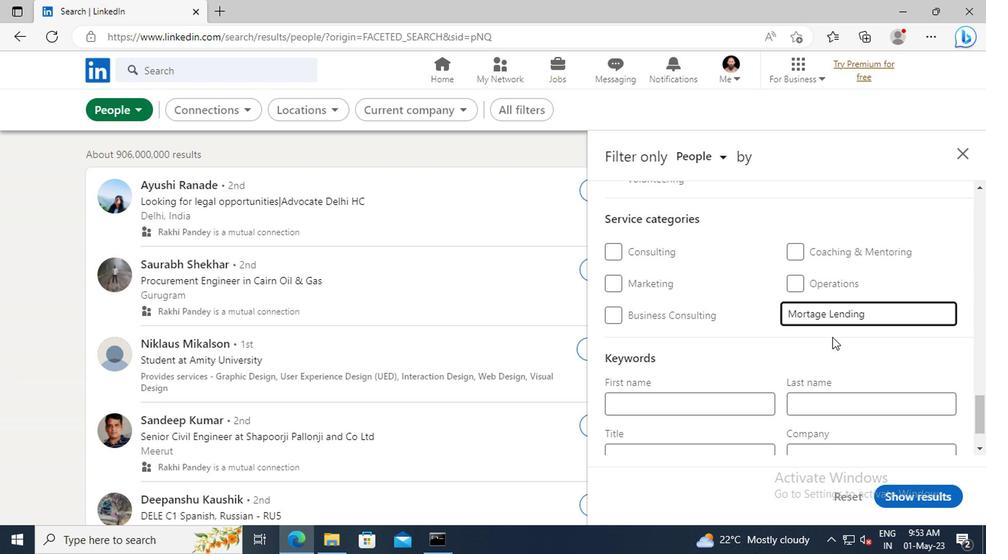 
Action: Mouse scrolled (829, 338) with delta (0, 0)
Screenshot: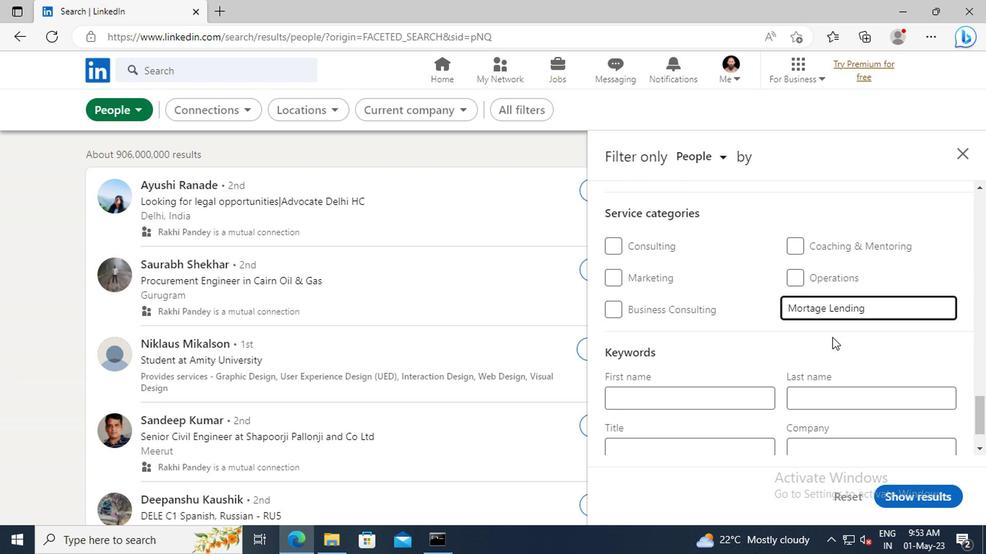 
Action: Mouse moved to (663, 389)
Screenshot: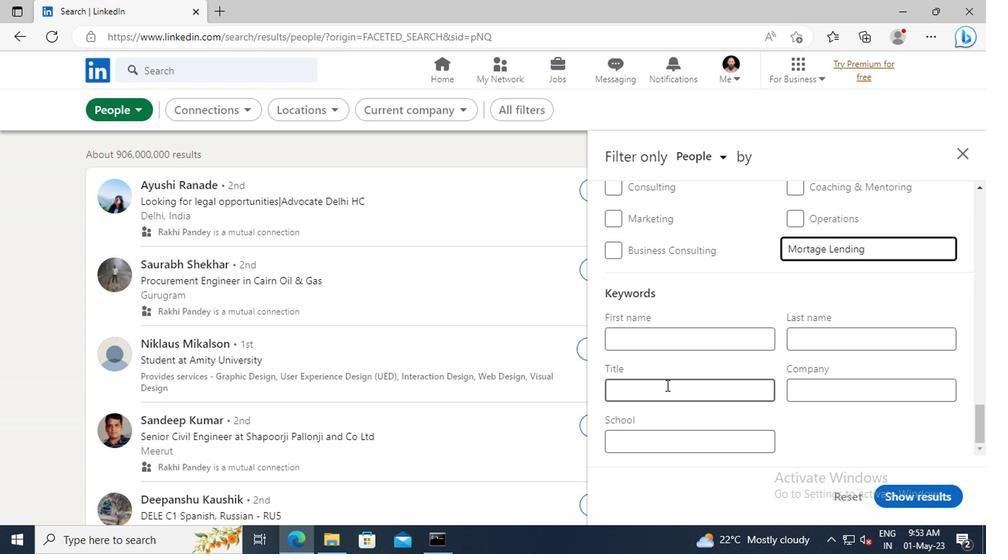 
Action: Mouse pressed left at (663, 389)
Screenshot: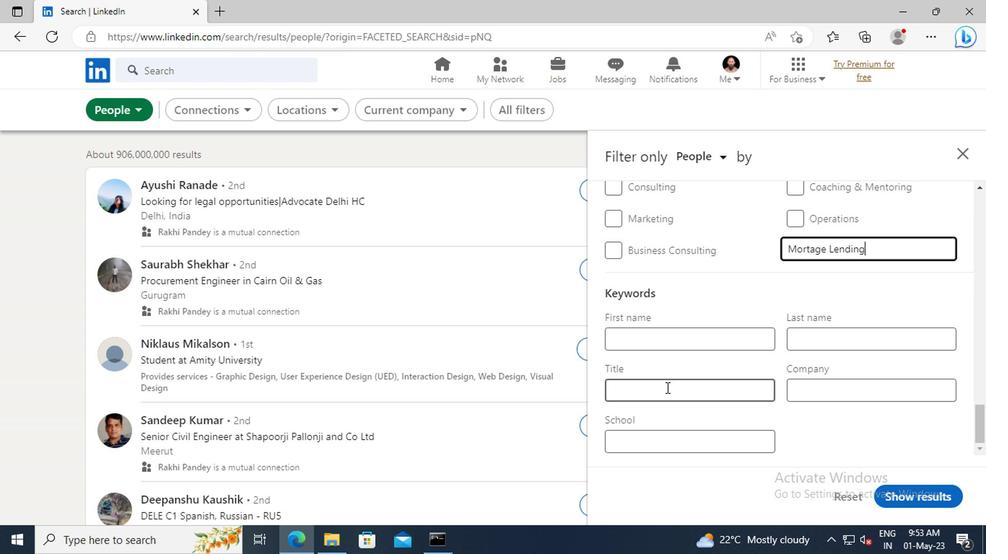 
Action: Key pressed <Key.shift>ELECTRICIAN<Key.enter>
Screenshot: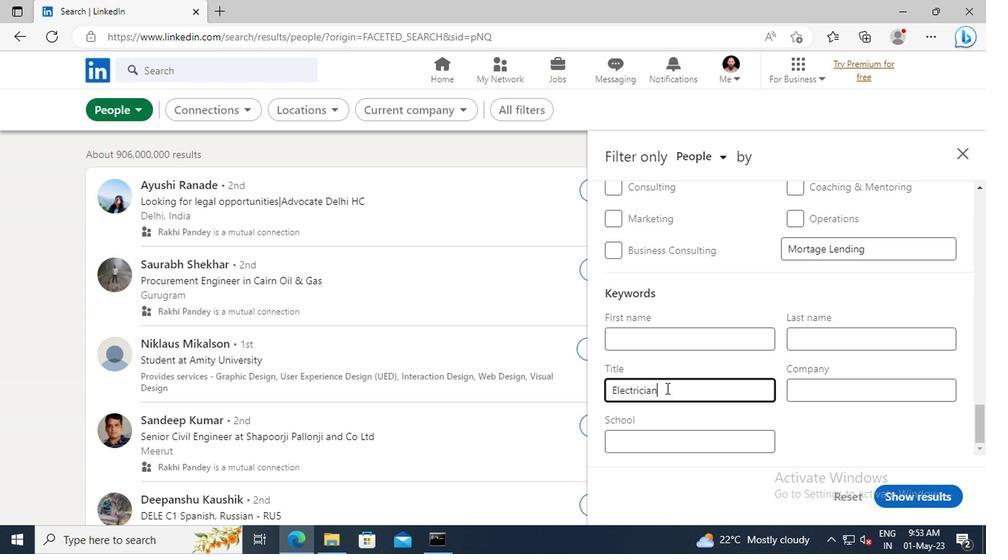 
Action: Mouse moved to (903, 498)
Screenshot: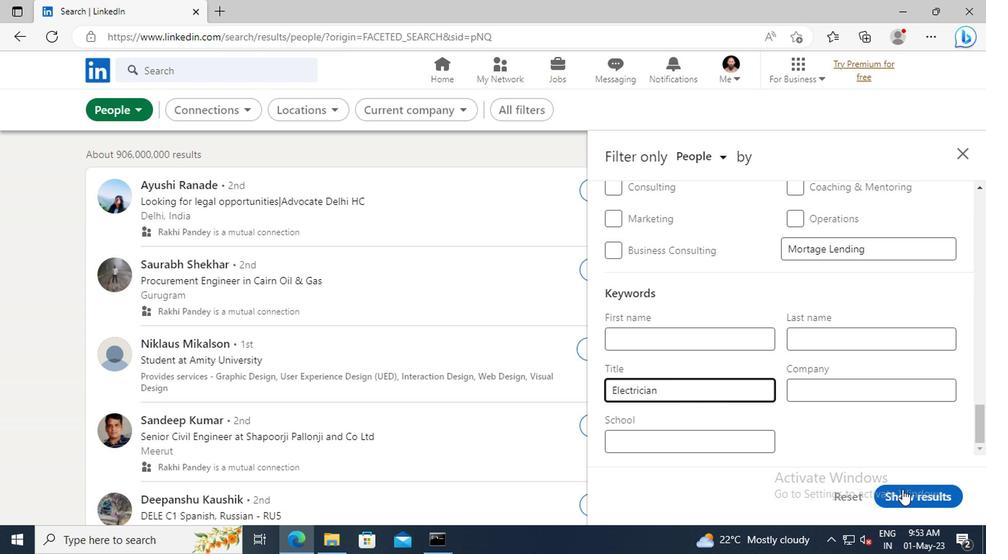 
Action: Mouse pressed left at (903, 498)
Screenshot: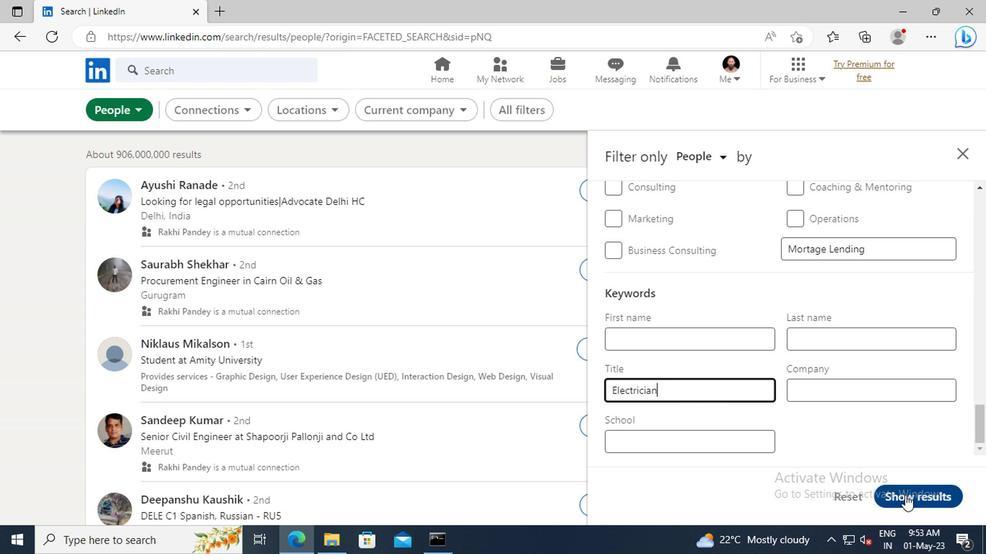 
